 Task: Find directions from Denver to Red Rocks Amphitheatre in Colorado.
Action: Mouse moved to (347, 96)
Screenshot: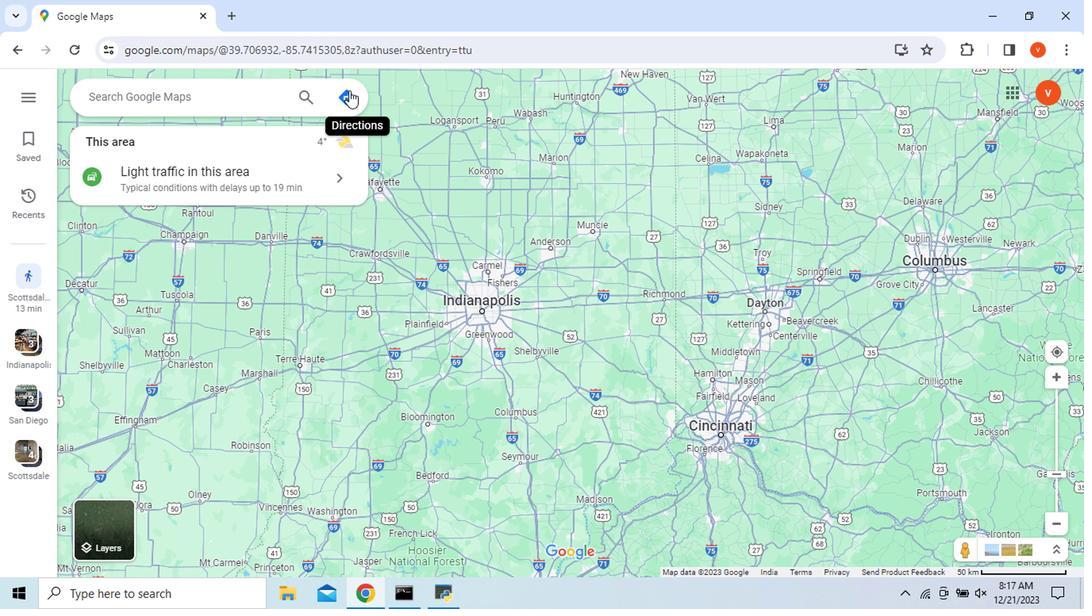 
Action: Mouse pressed left at (347, 96)
Screenshot: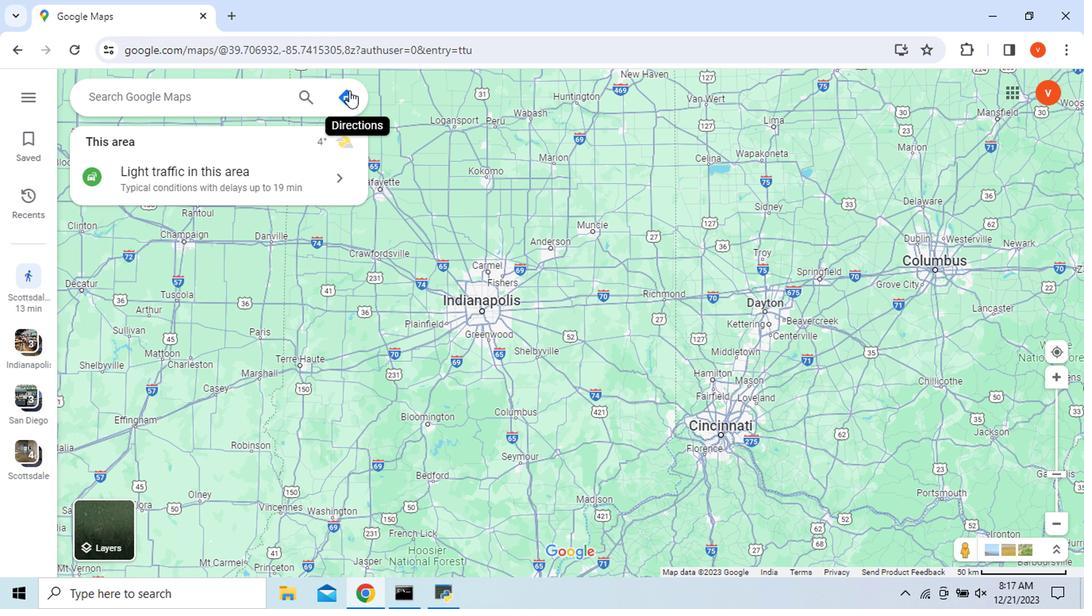 
Action: Mouse moved to (524, 231)
Screenshot: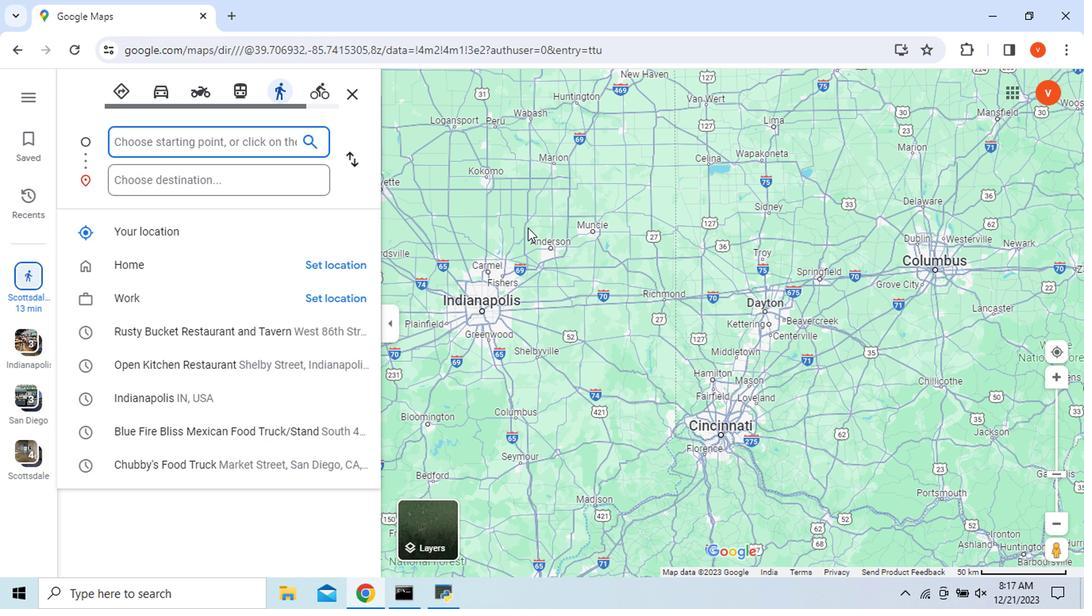 
Action: Key pressed <Key.shift>Denver
Screenshot: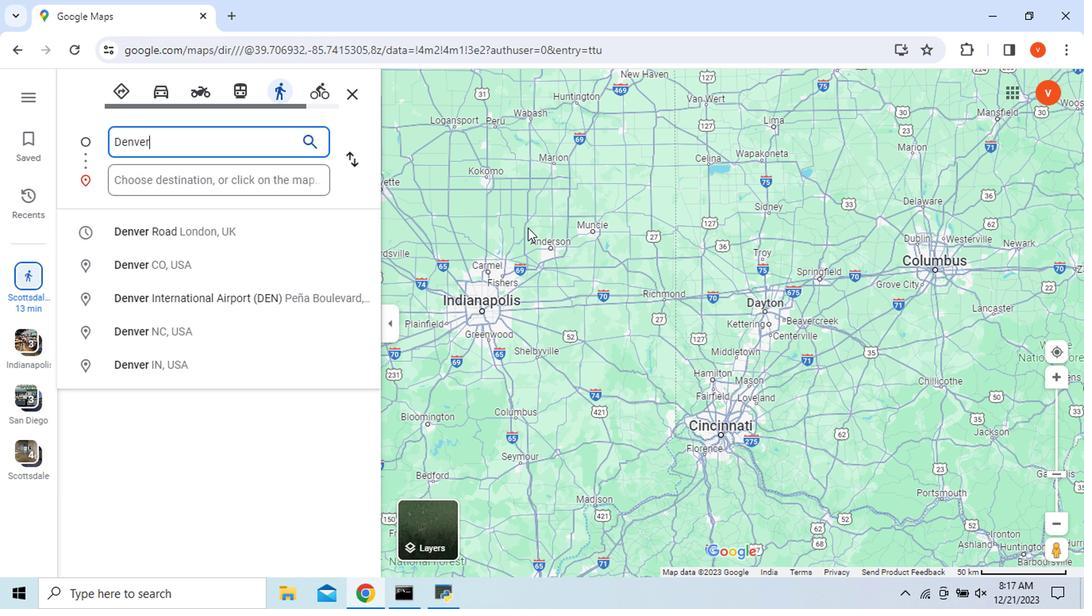 
Action: Mouse moved to (184, 261)
Screenshot: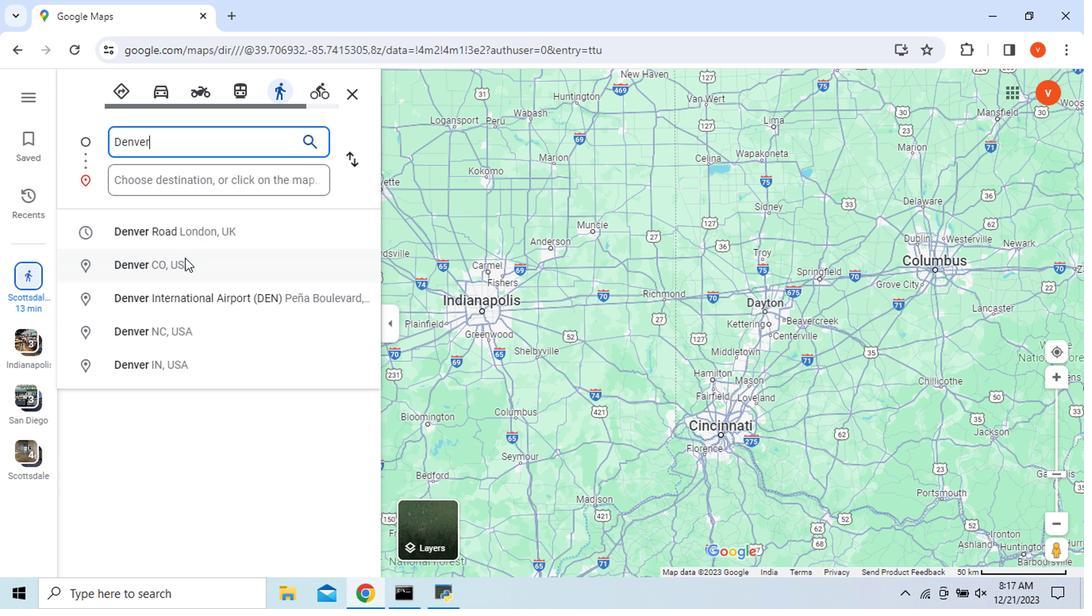 
Action: Mouse pressed left at (184, 261)
Screenshot: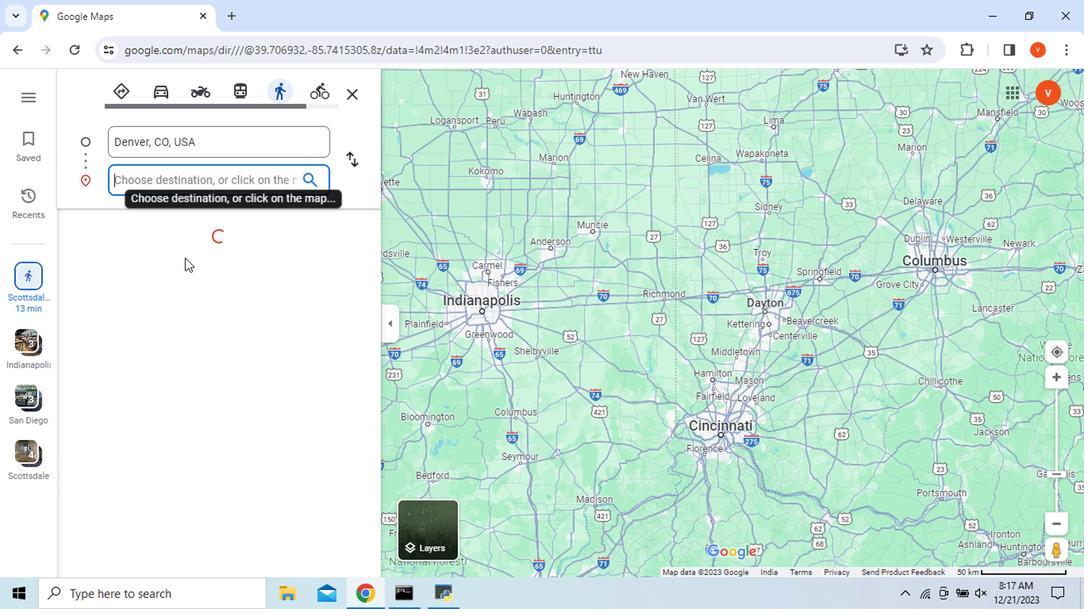 
Action: Mouse moved to (188, 184)
Screenshot: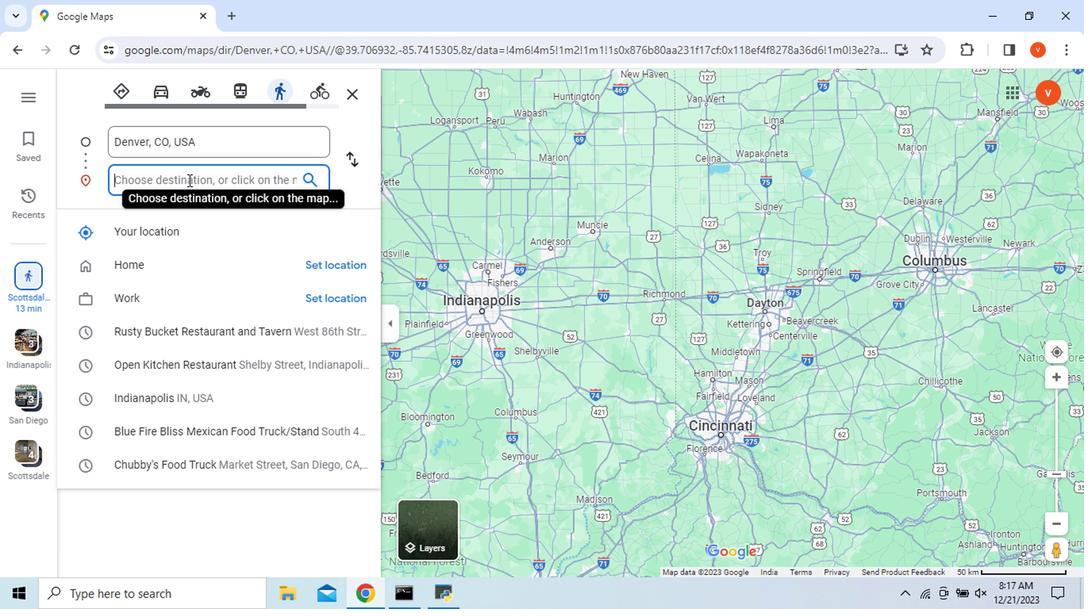 
Action: Mouse pressed left at (188, 184)
Screenshot: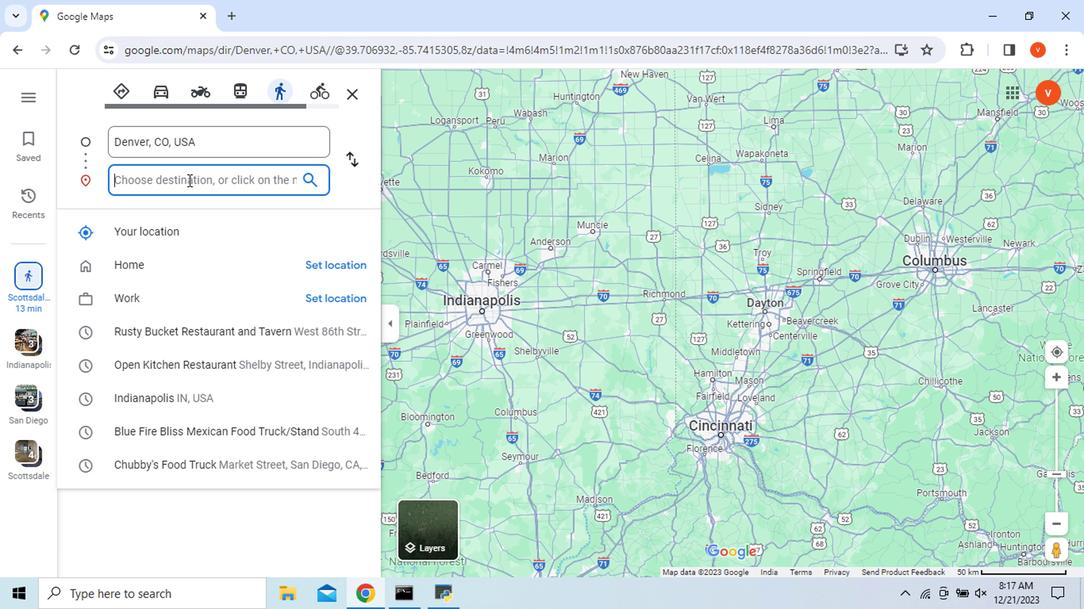 
Action: Key pressed <Key.shift>Red<Key.space><Key.shift>R
Screenshot: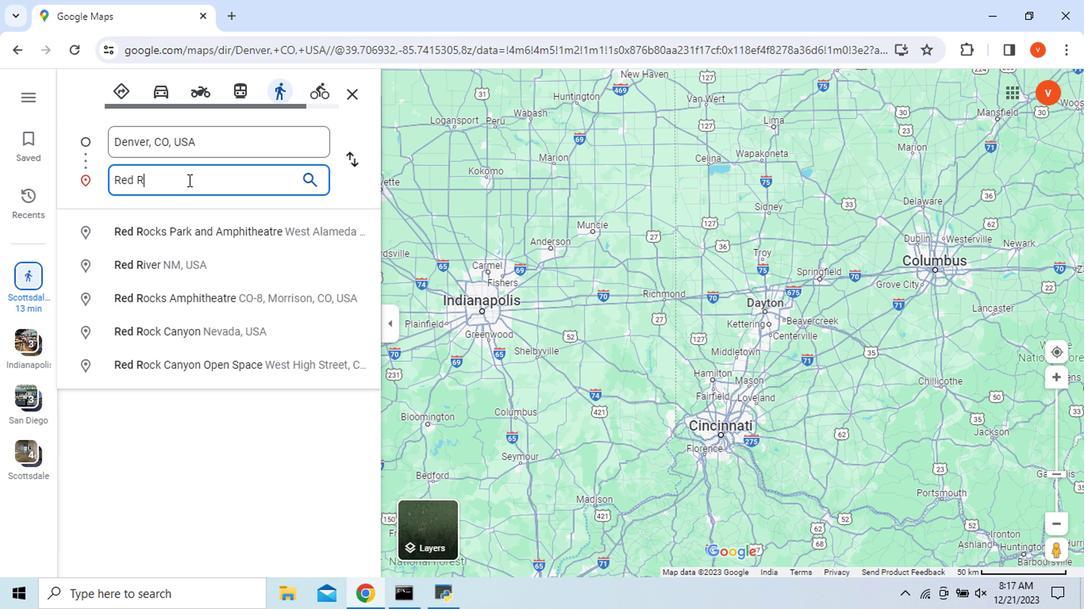 
Action: Mouse moved to (228, 294)
Screenshot: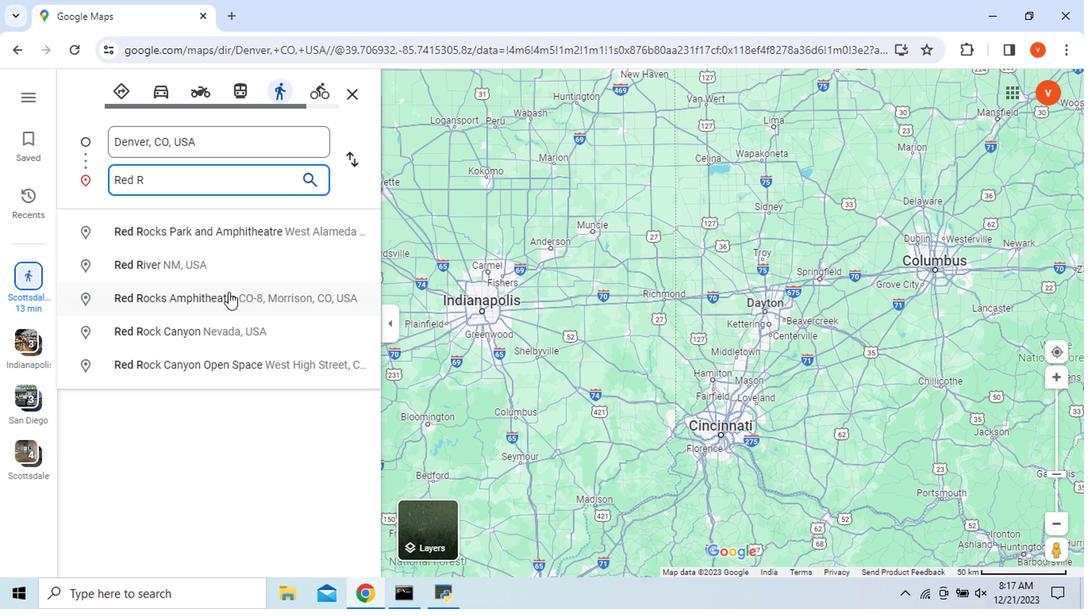 
Action: Mouse pressed left at (228, 294)
Screenshot: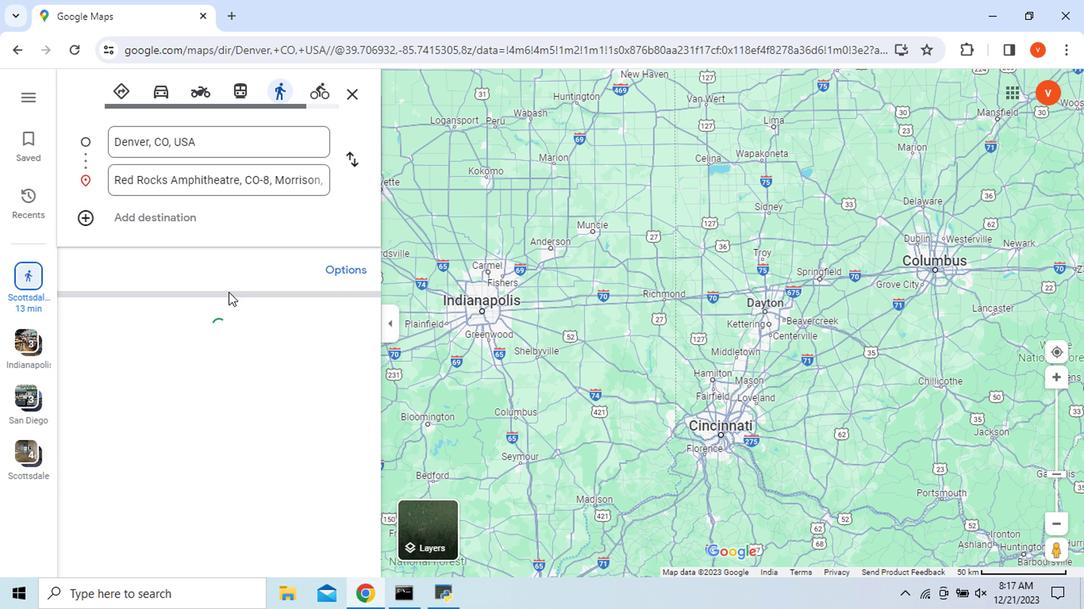 
Action: Mouse moved to (498, 478)
Screenshot: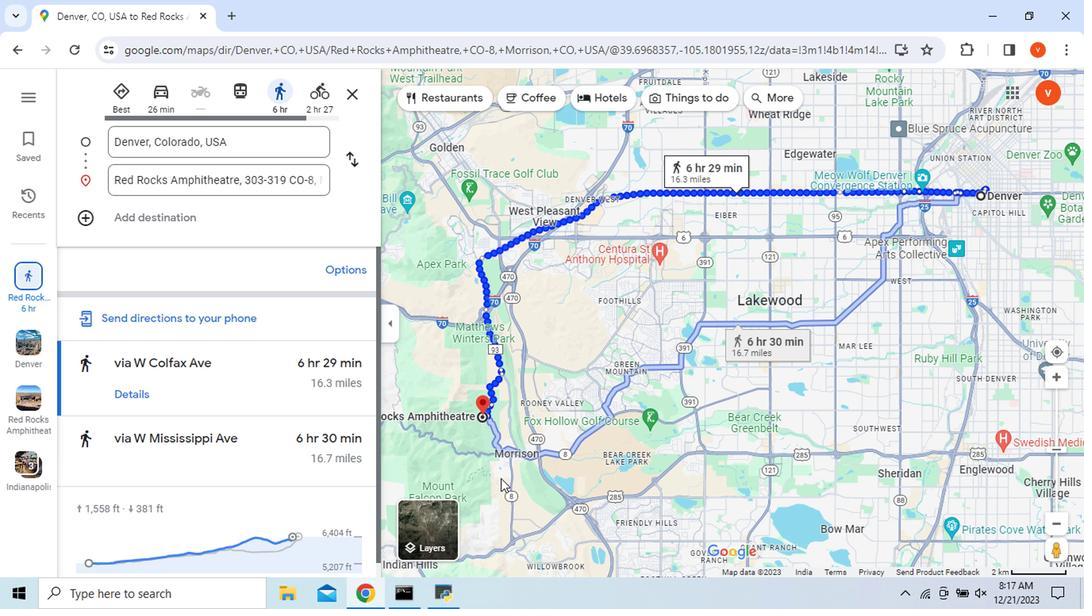 
Action: Mouse scrolled (498, 478) with delta (0, 0)
Screenshot: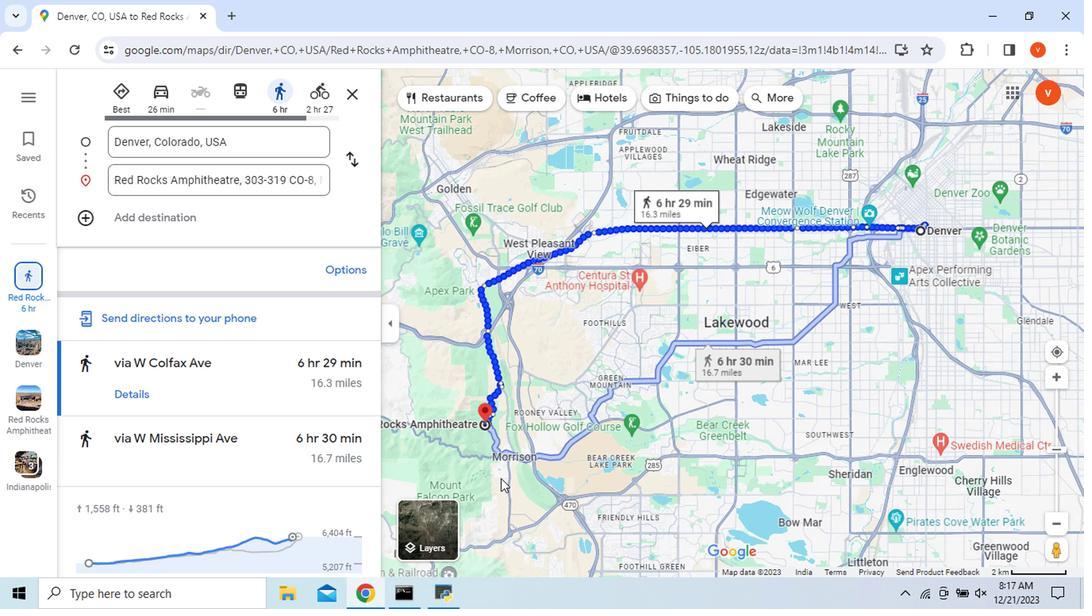 
Action: Mouse moved to (122, 94)
Screenshot: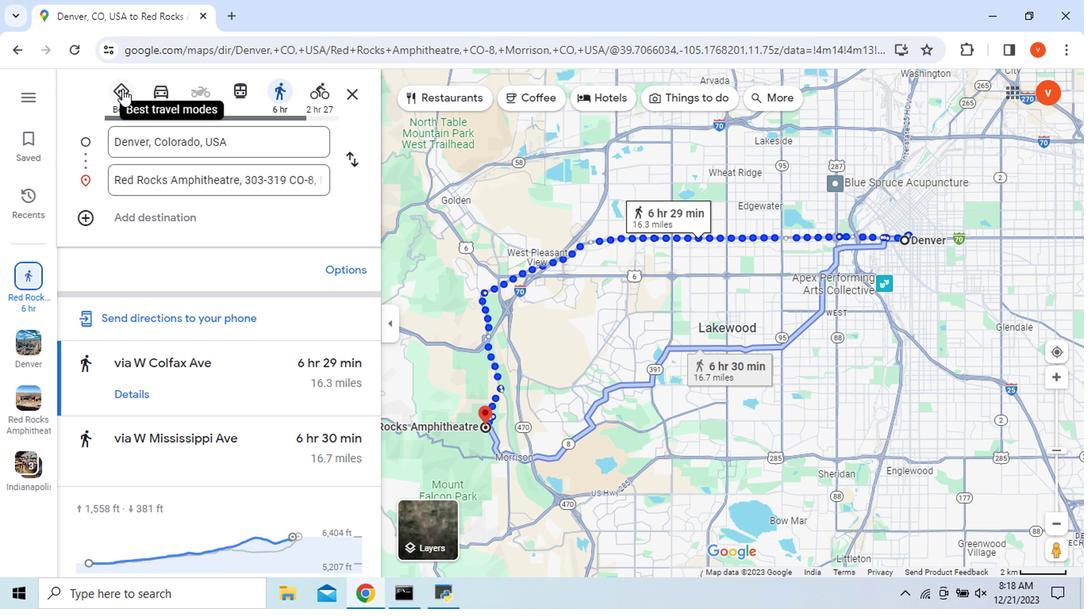
Action: Mouse pressed left at (122, 94)
Screenshot: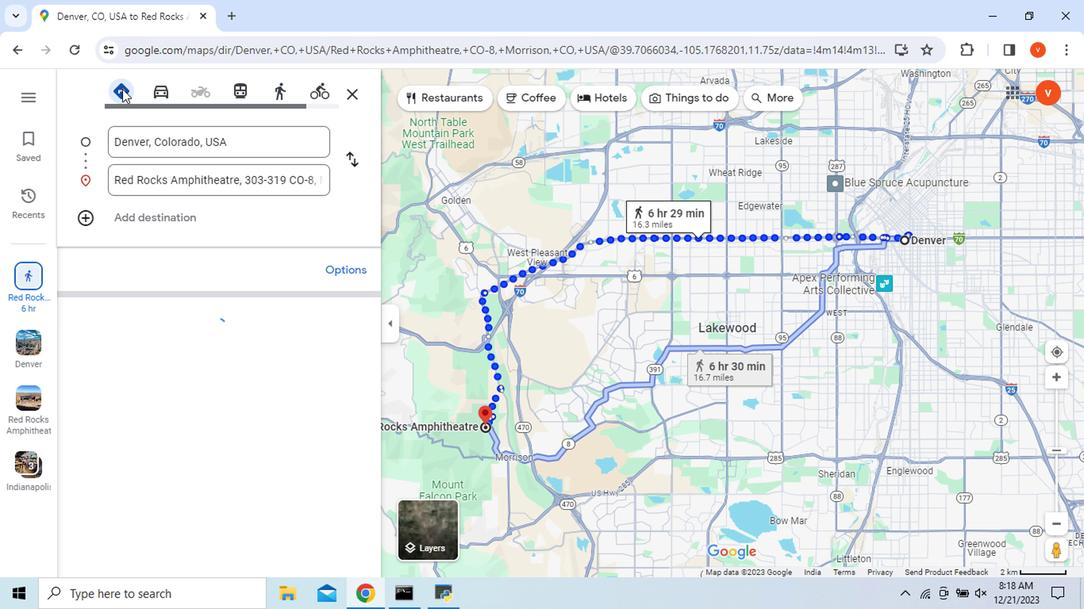 
Action: Mouse moved to (140, 464)
Screenshot: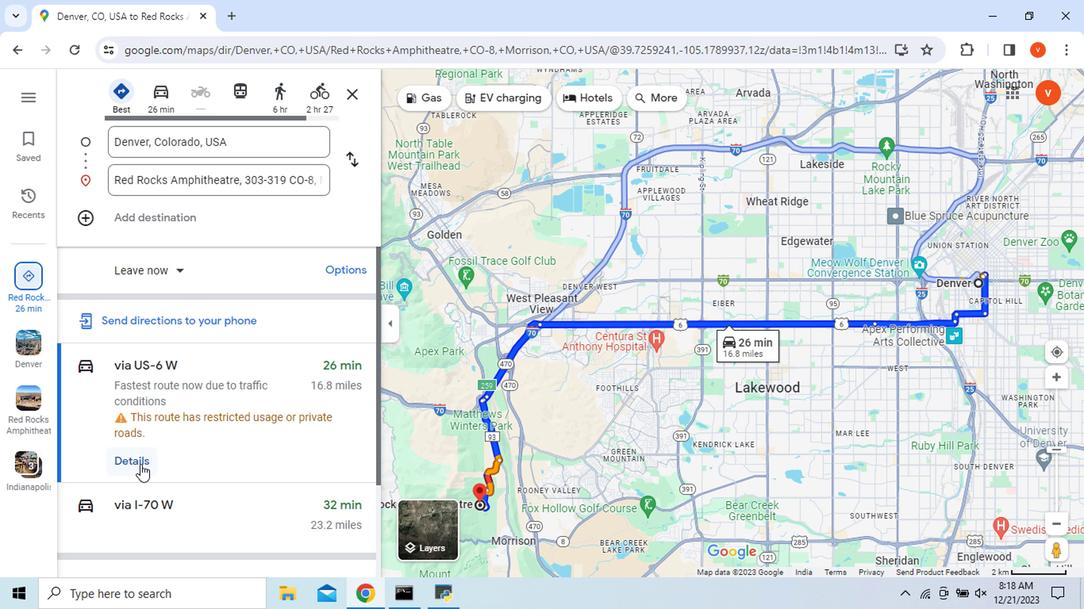 
Action: Mouse pressed left at (140, 464)
Screenshot: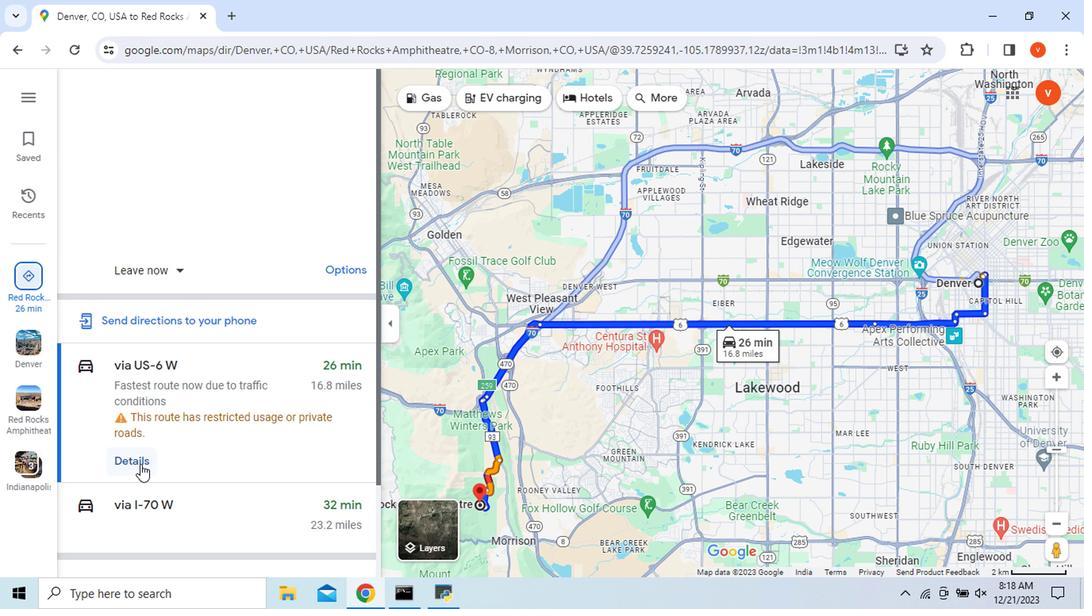 
Action: Mouse moved to (88, 306)
Screenshot: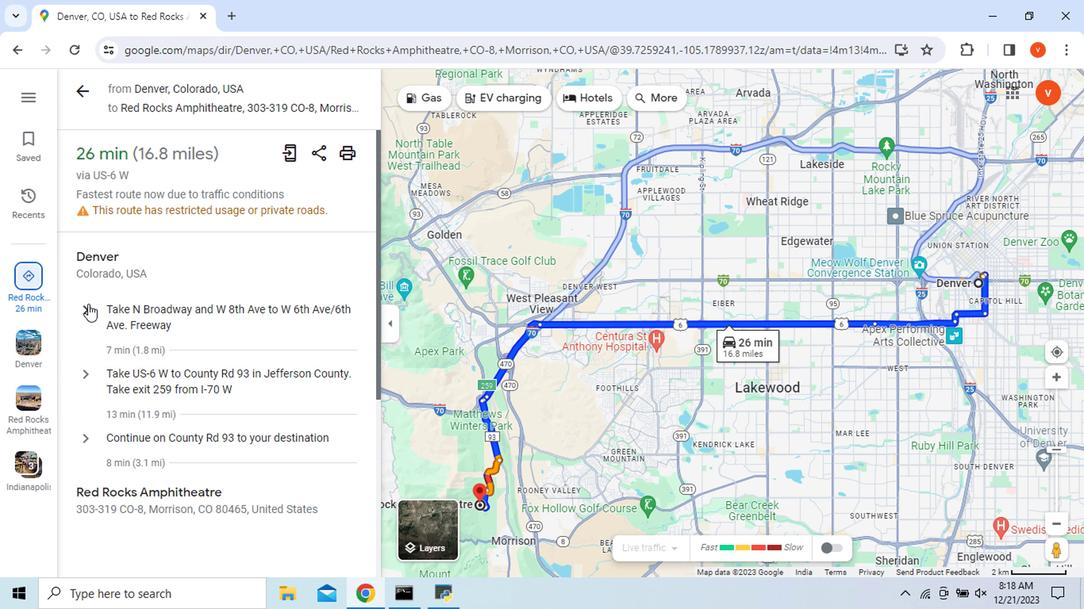 
Action: Mouse pressed left at (88, 306)
Screenshot: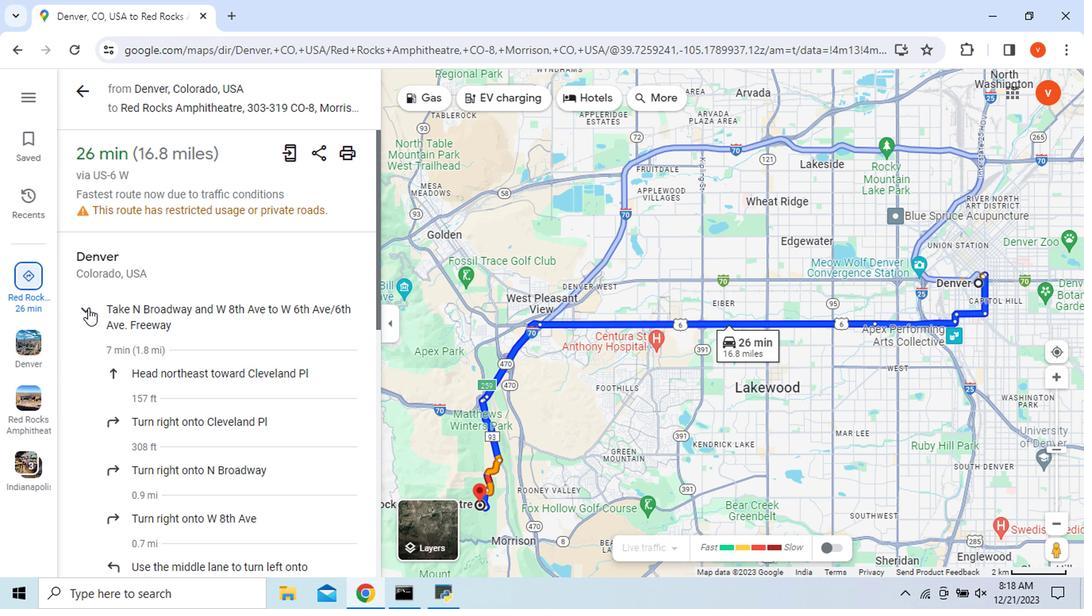 
Action: Mouse moved to (85, 388)
Screenshot: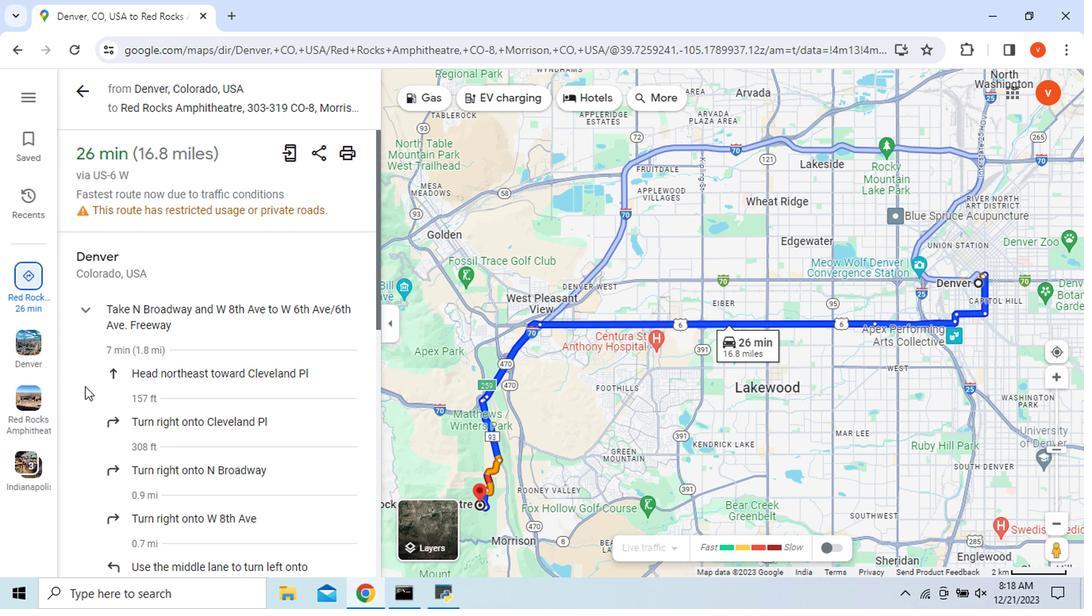 
Action: Mouse scrolled (85, 387) with delta (0, 0)
Screenshot: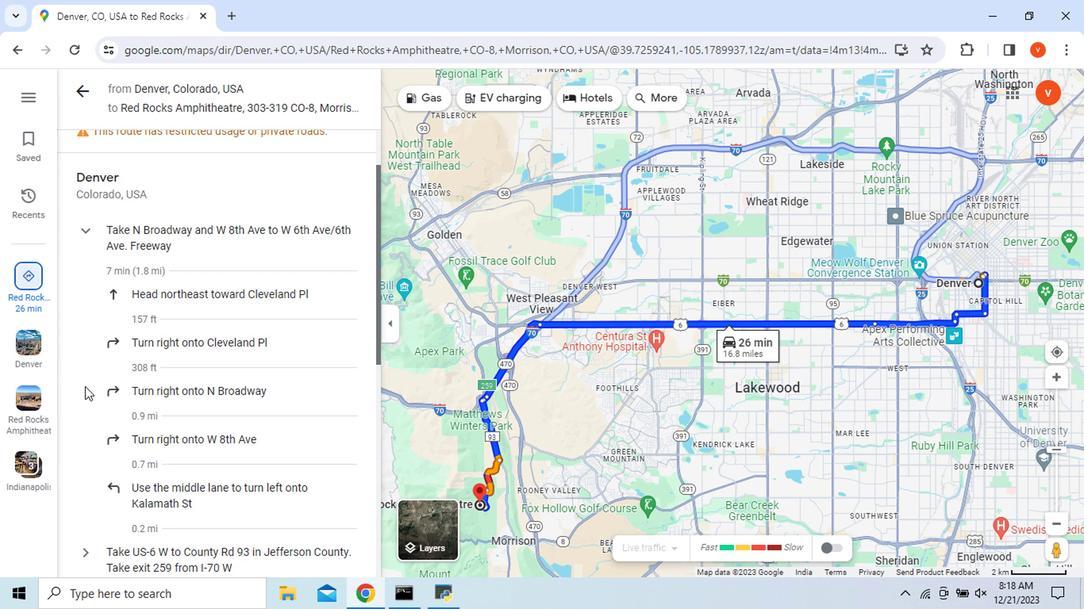 
Action: Mouse scrolled (85, 387) with delta (0, 0)
Screenshot: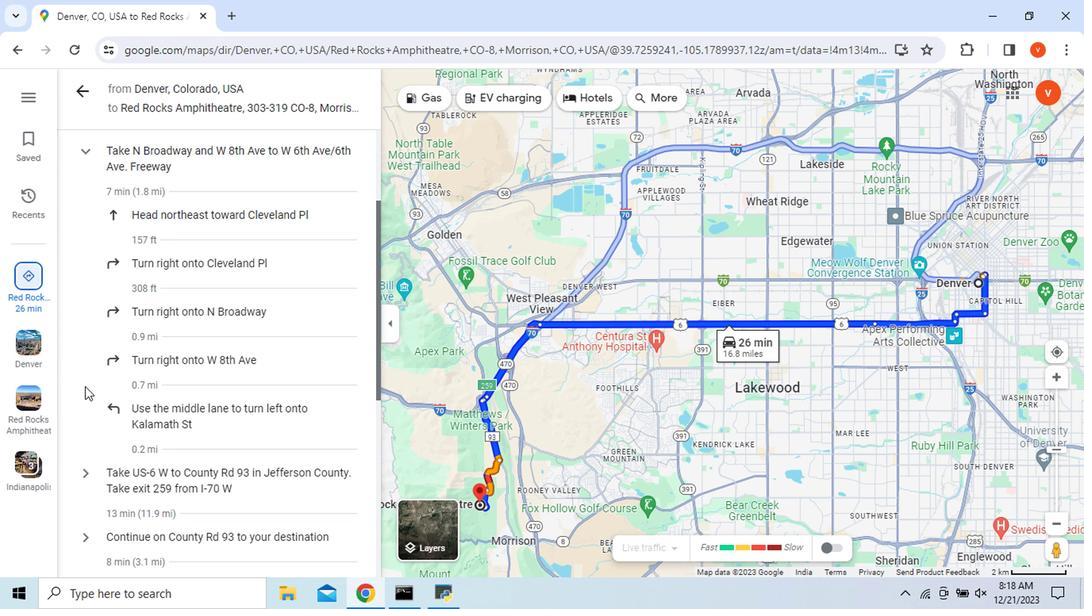 
Action: Mouse scrolled (85, 387) with delta (0, 0)
Screenshot: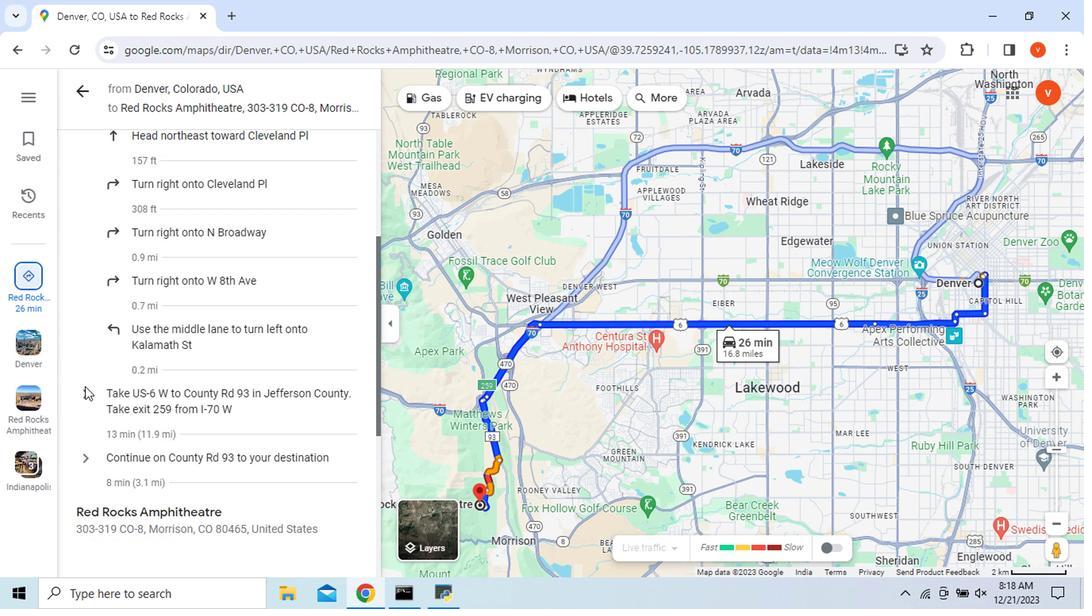 
Action: Mouse moved to (85, 391)
Screenshot: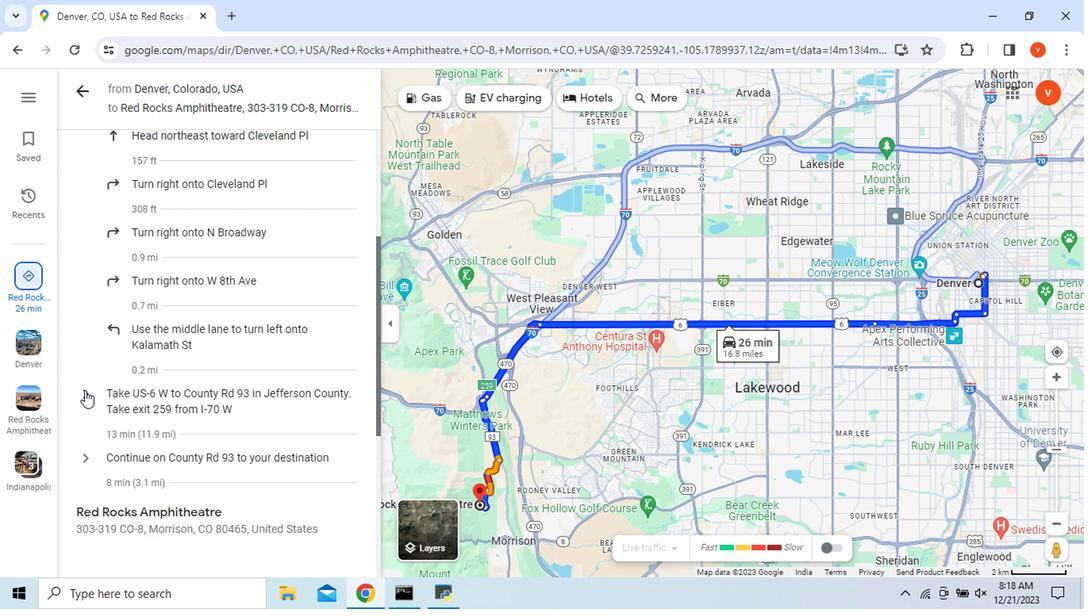 
Action: Mouse pressed left at (85, 391)
Screenshot: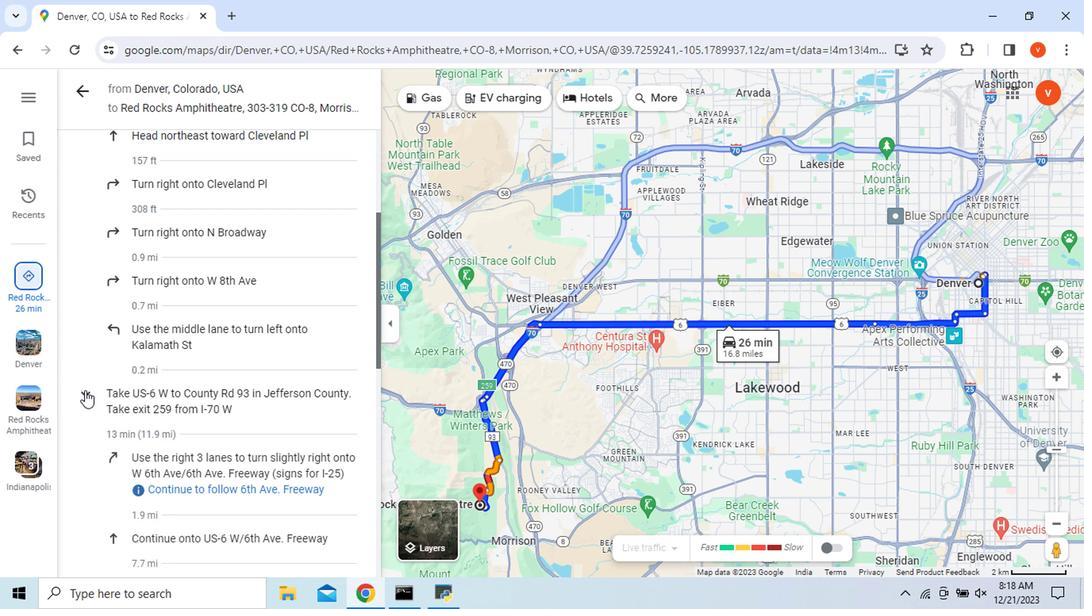 
Action: Mouse scrolled (85, 391) with delta (0, 0)
Screenshot: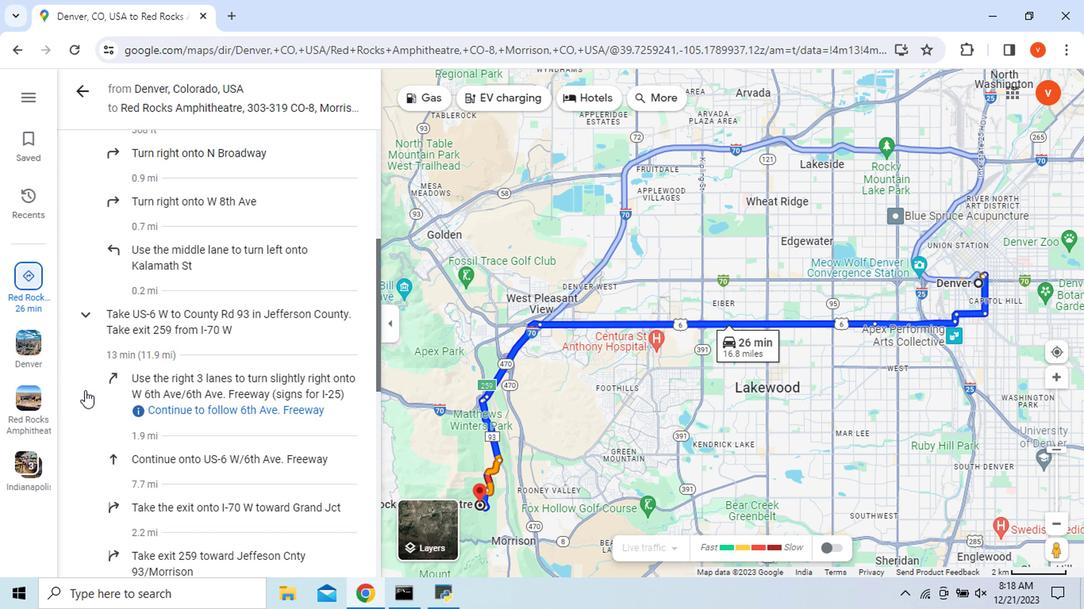 
Action: Mouse scrolled (85, 391) with delta (0, 0)
Screenshot: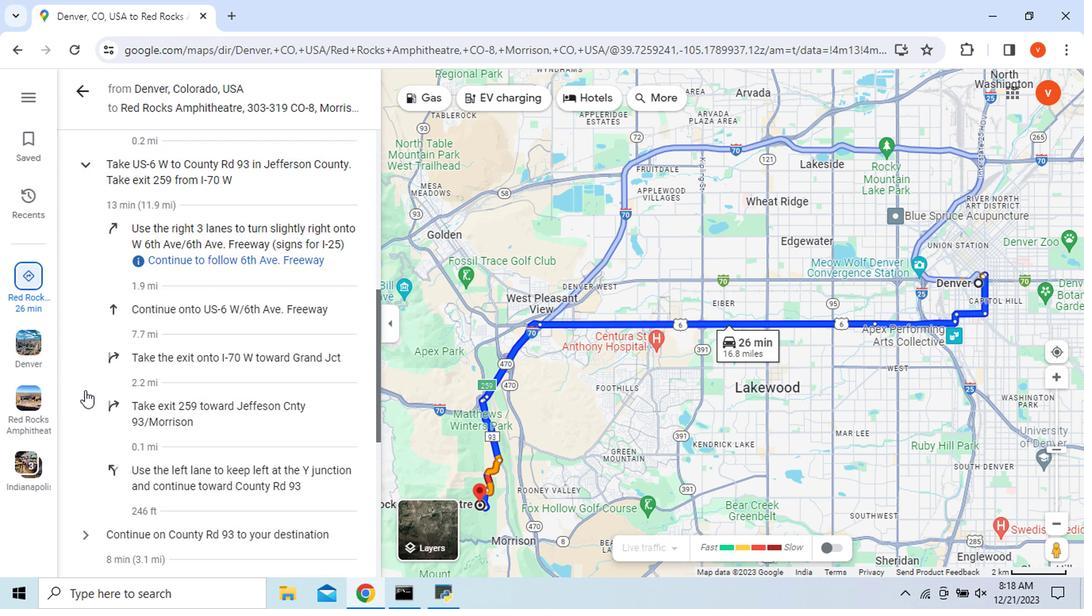 
Action: Mouse scrolled (85, 391) with delta (0, 0)
Screenshot: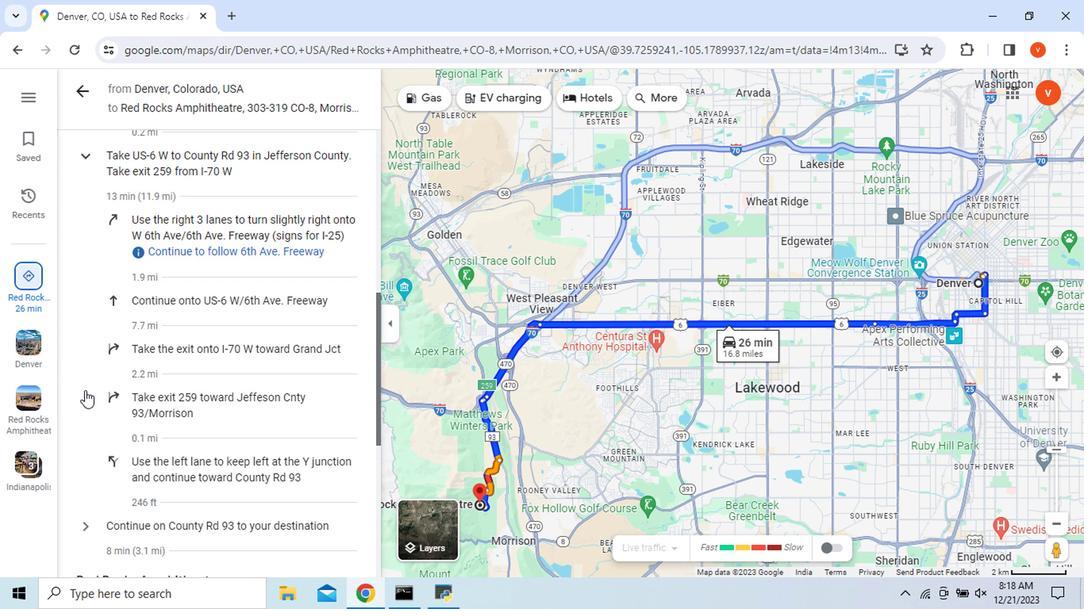 
Action: Mouse scrolled (85, 391) with delta (0, 0)
Screenshot: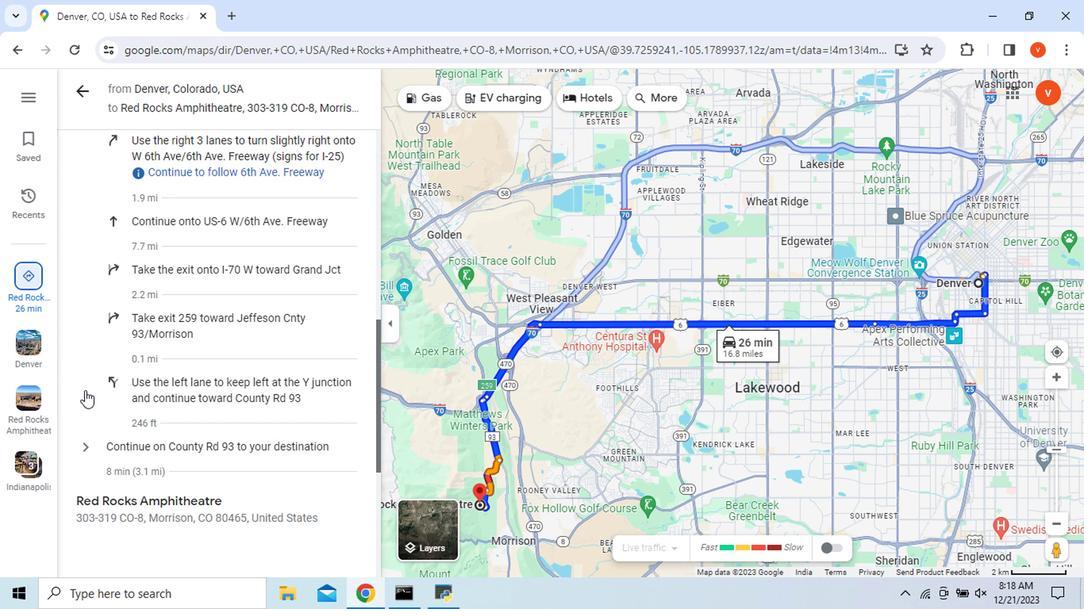 
Action: Mouse scrolled (85, 391) with delta (0, 0)
Screenshot: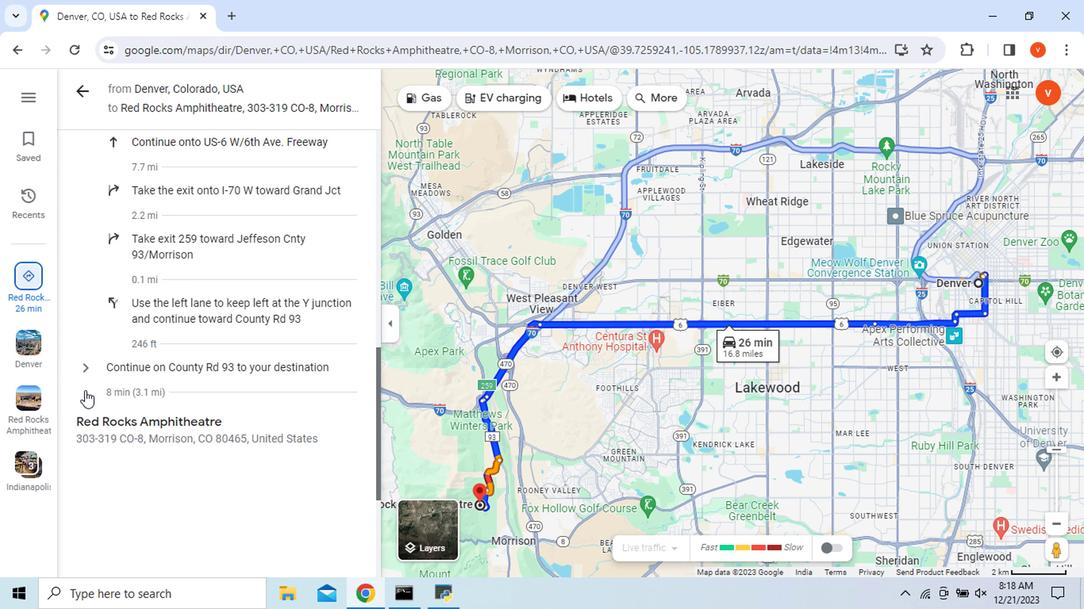 
Action: Mouse moved to (87, 376)
Screenshot: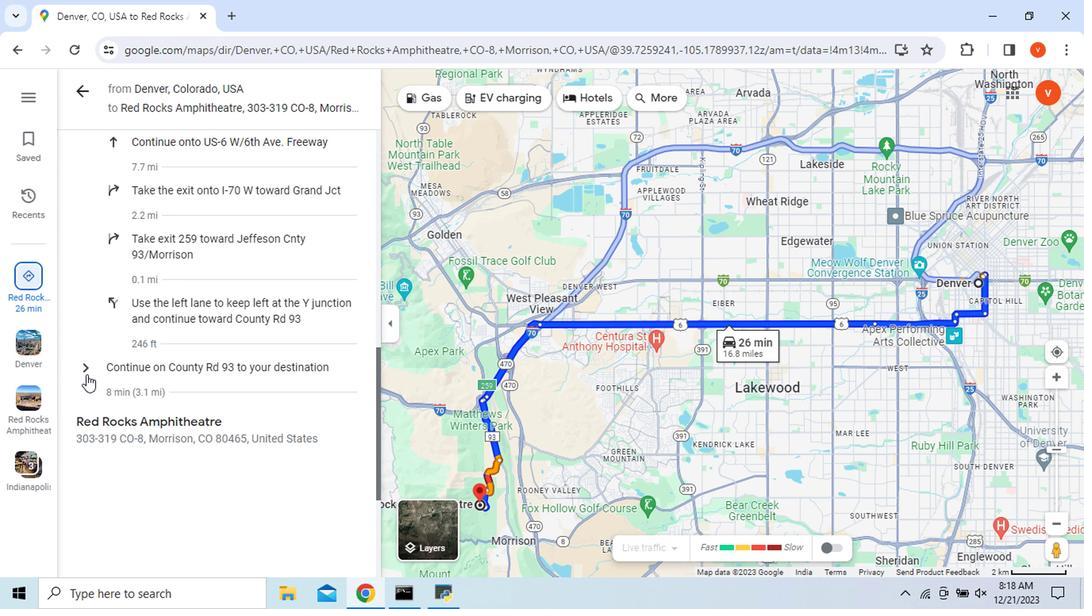 
Action: Mouse pressed left at (87, 376)
Screenshot: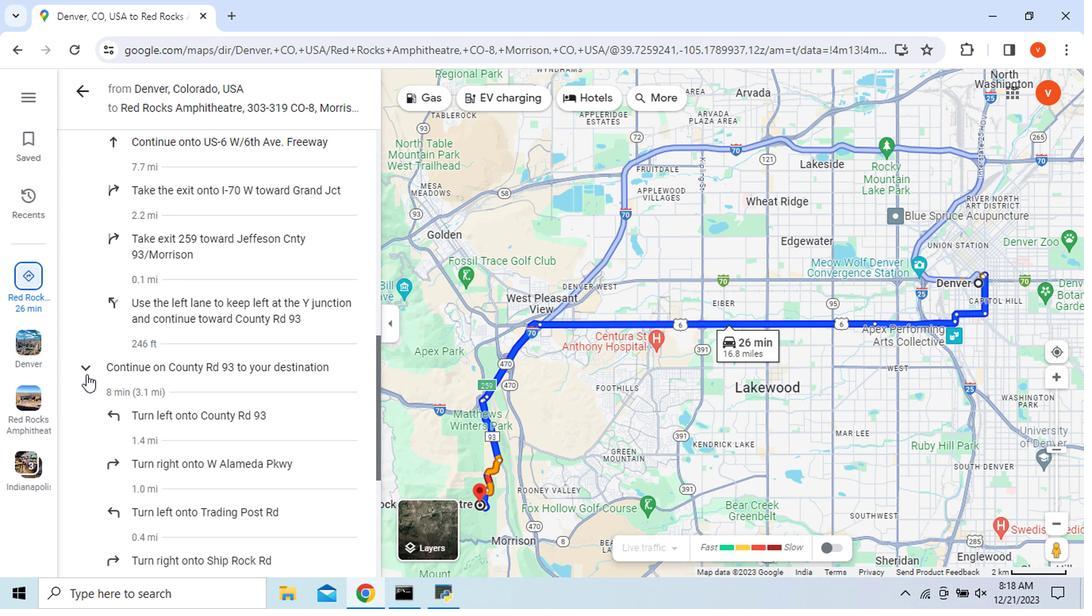 
Action: Mouse moved to (85, 381)
Screenshot: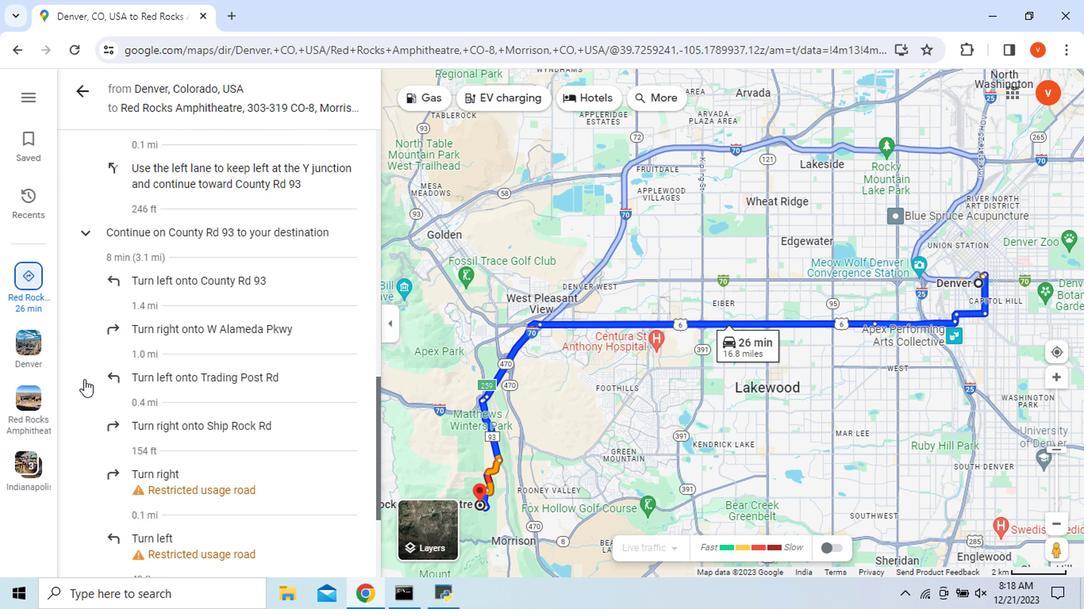 
Action: Mouse scrolled (85, 380) with delta (0, -1)
Screenshot: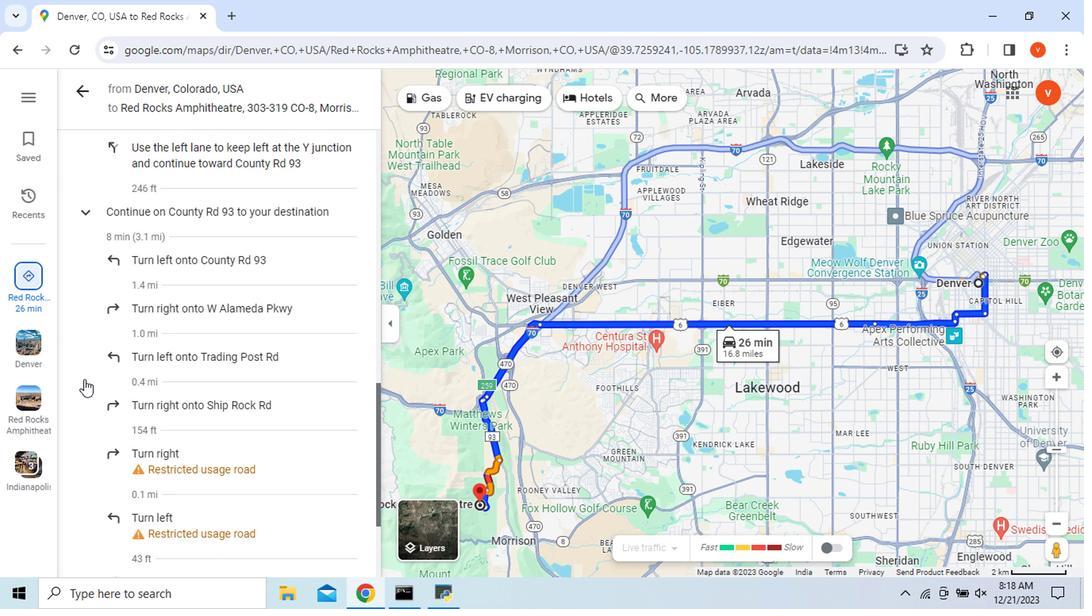 
Action: Mouse scrolled (85, 380) with delta (0, -1)
Screenshot: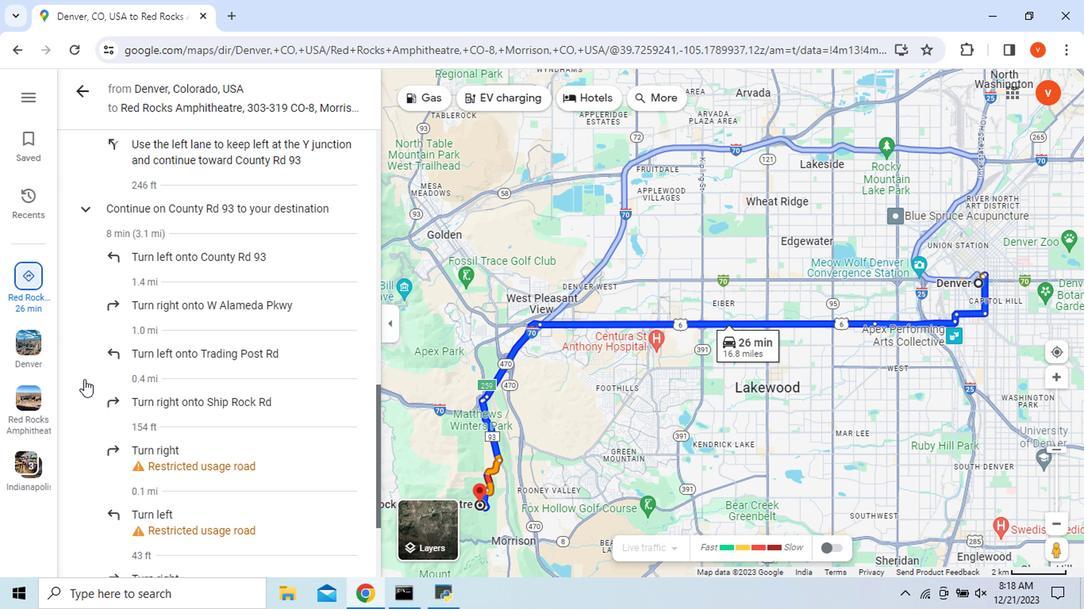 
Action: Mouse scrolled (85, 380) with delta (0, -1)
Screenshot: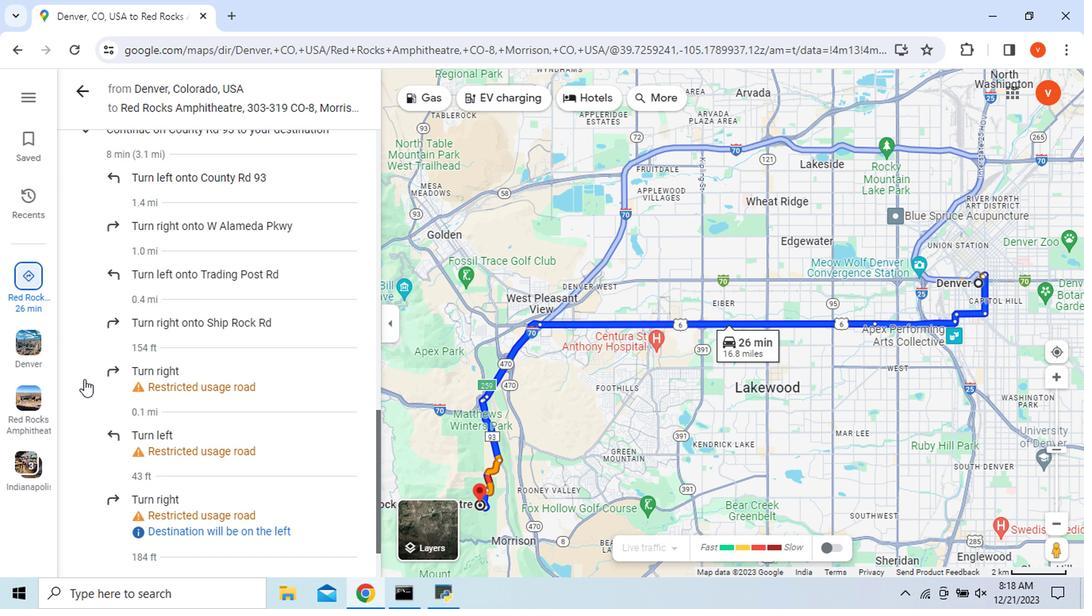 
Action: Mouse scrolled (85, 380) with delta (0, -1)
Screenshot: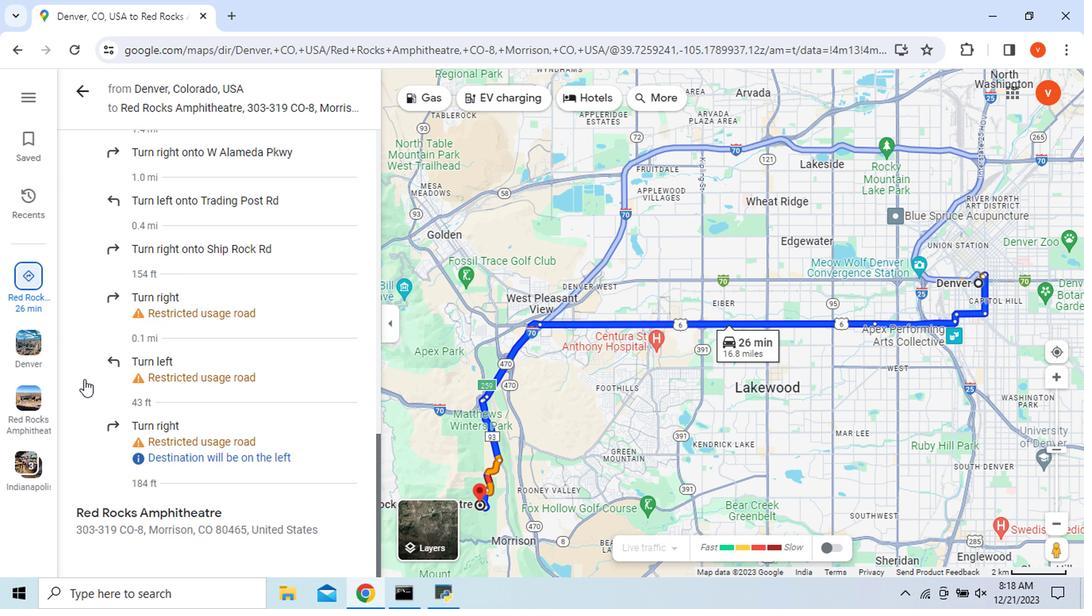 
Action: Mouse scrolled (85, 380) with delta (0, -1)
Screenshot: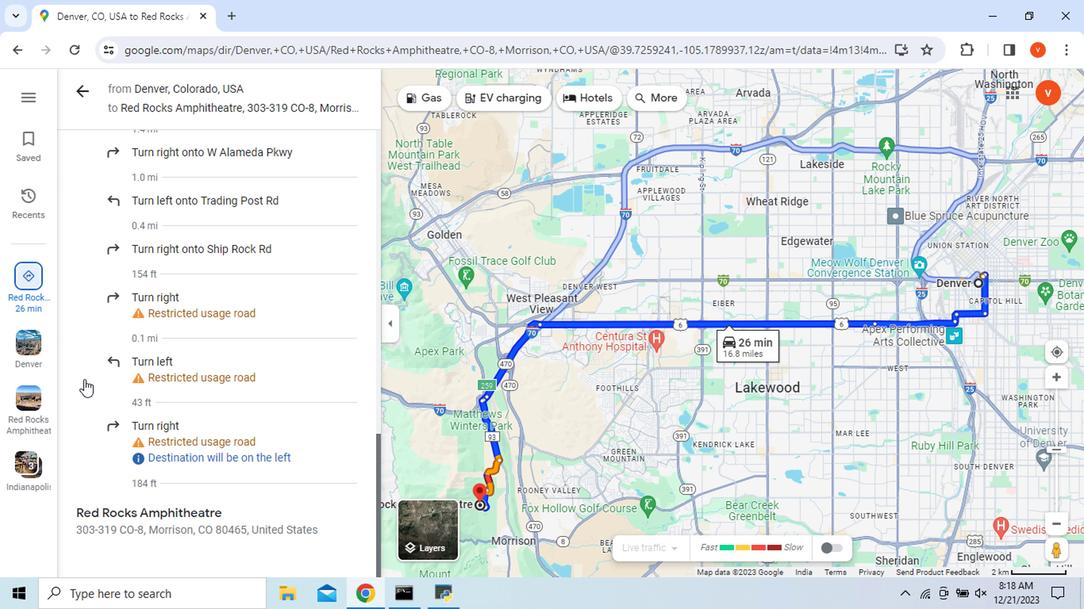 
Action: Mouse moved to (81, 98)
Screenshot: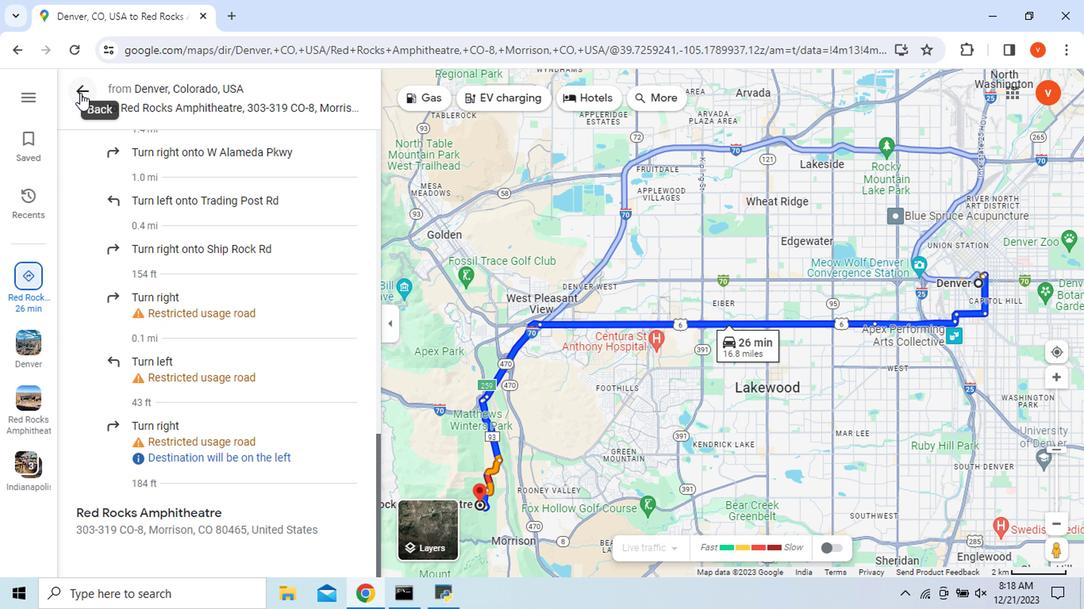 
Action: Mouse pressed left at (81, 98)
Screenshot: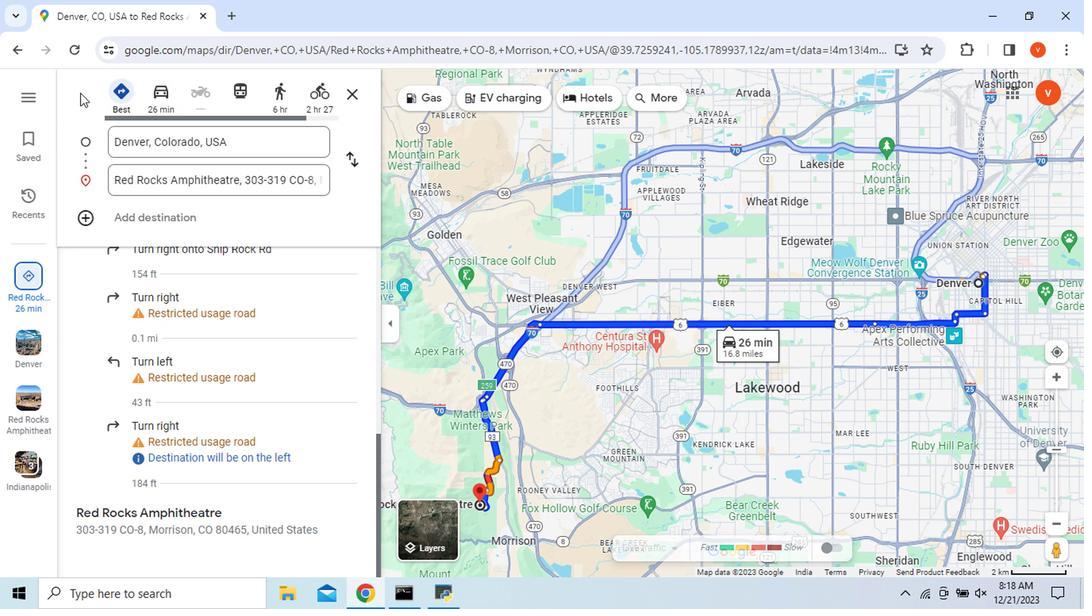 
Action: Mouse moved to (256, 458)
Screenshot: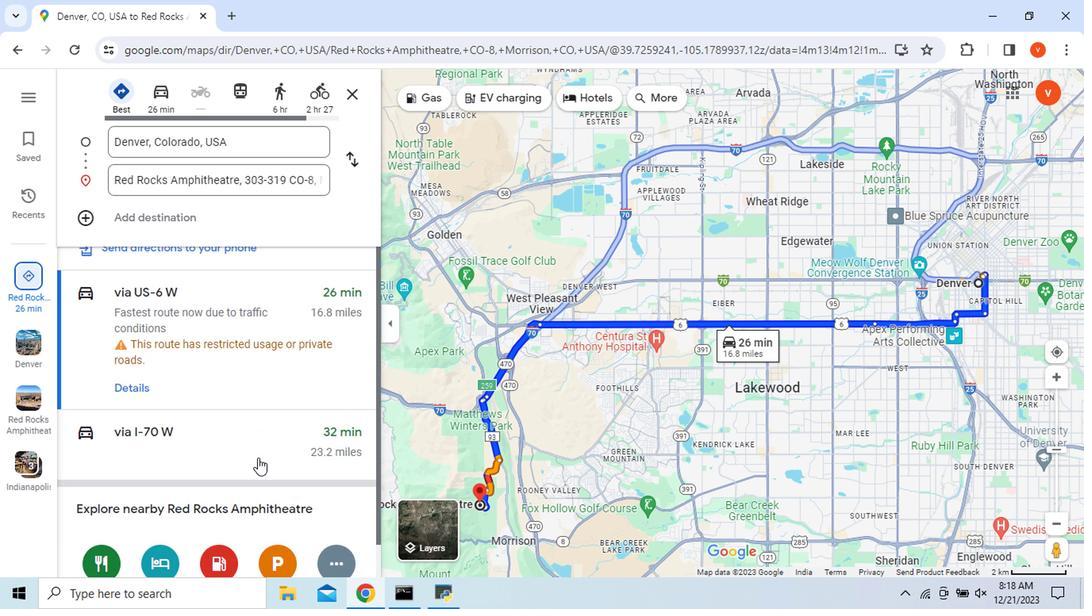 
Action: Mouse scrolled (256, 458) with delta (0, 0)
Screenshot: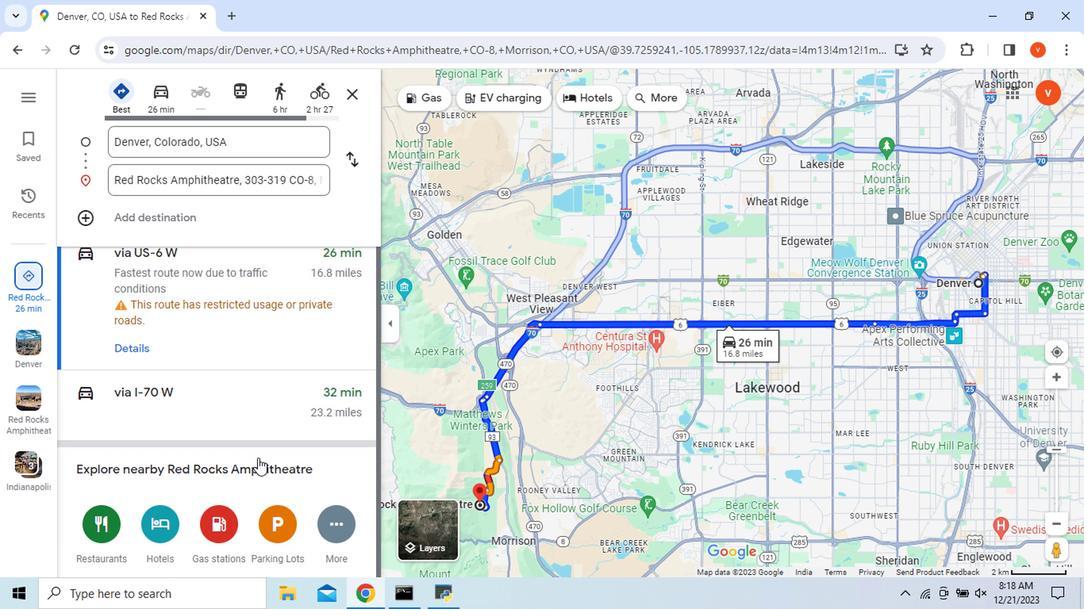 
Action: Mouse scrolled (256, 458) with delta (0, 0)
Screenshot: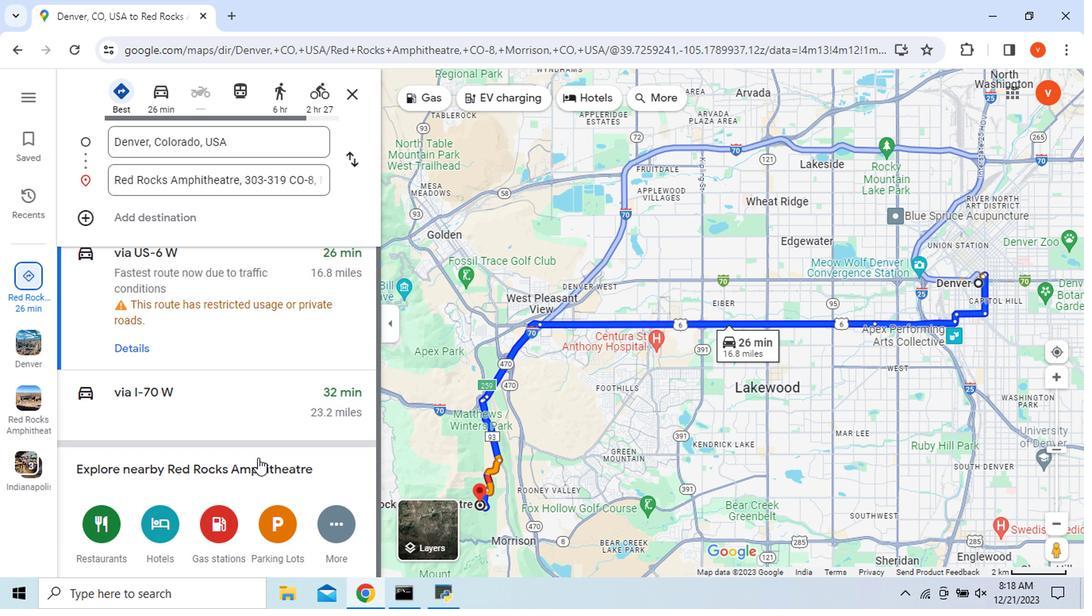 
Action: Mouse moved to (233, 403)
Screenshot: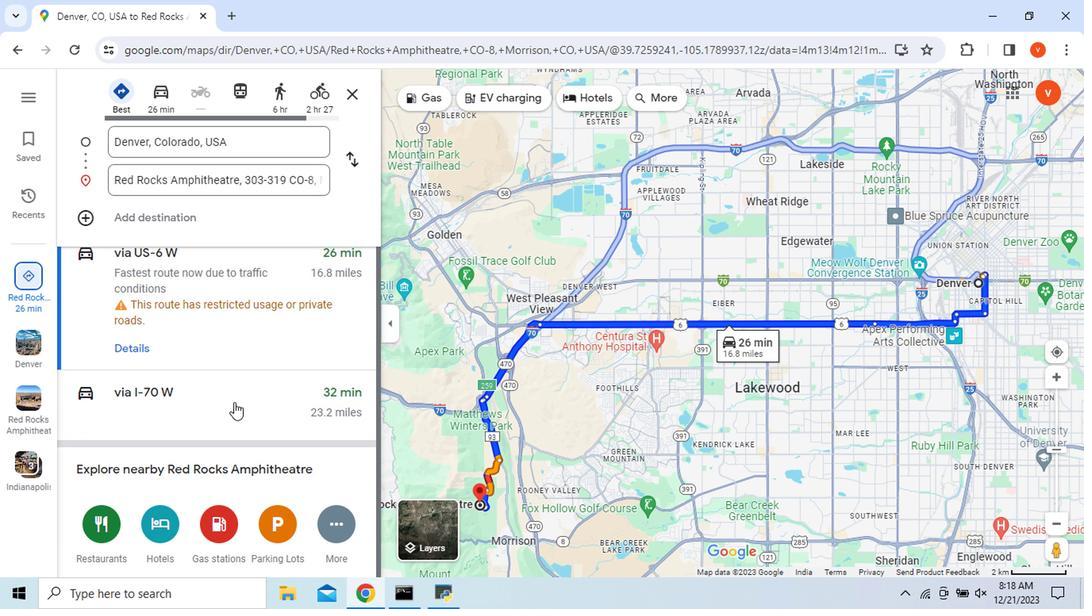 
Action: Mouse pressed left at (233, 403)
Screenshot: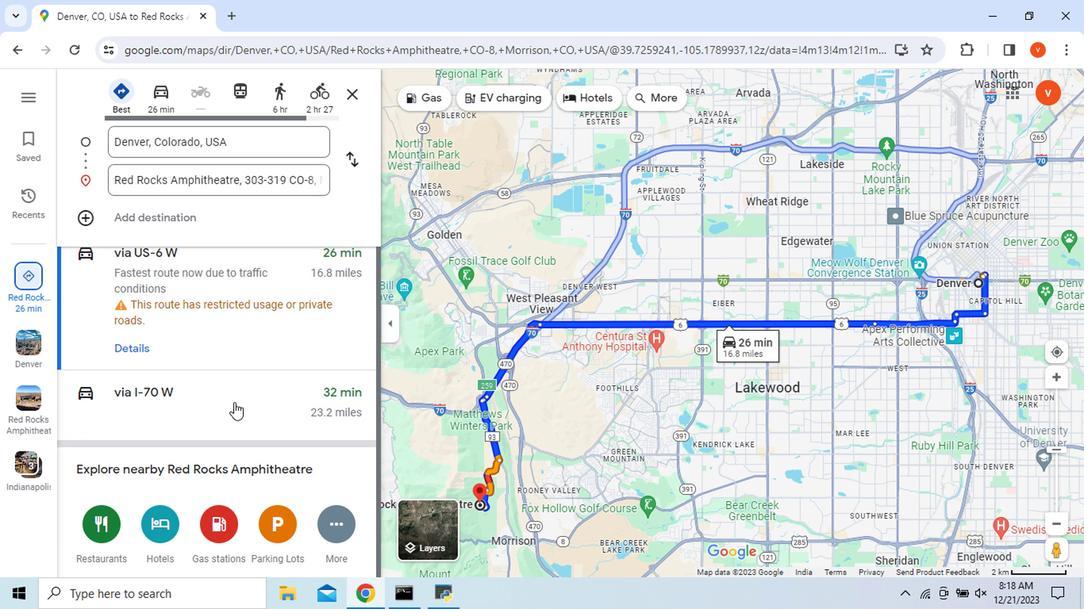 
Action: Mouse moved to (136, 414)
Screenshot: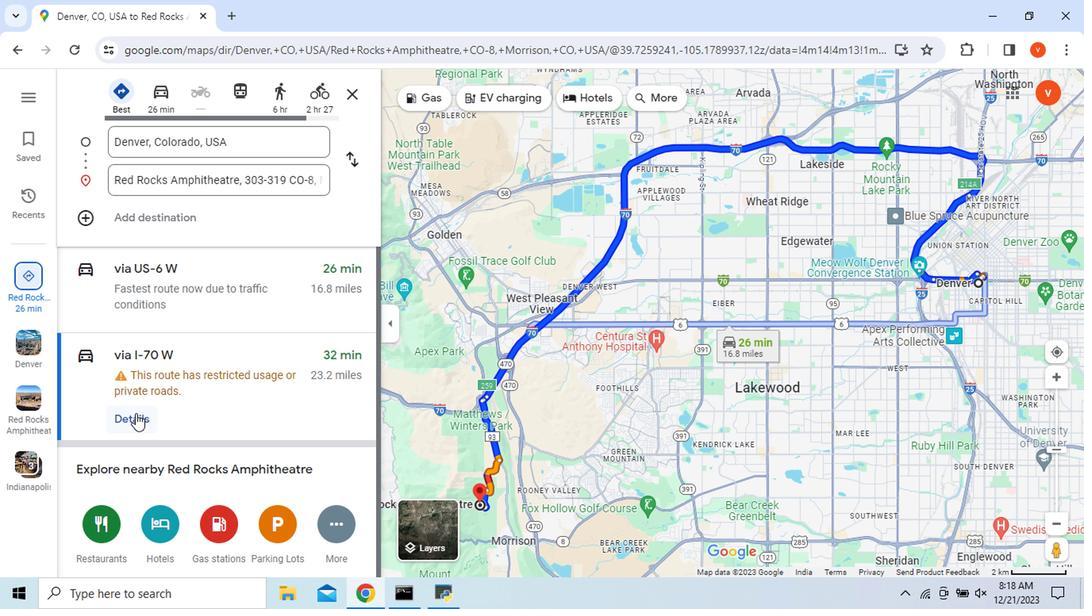
Action: Mouse pressed left at (136, 414)
Screenshot: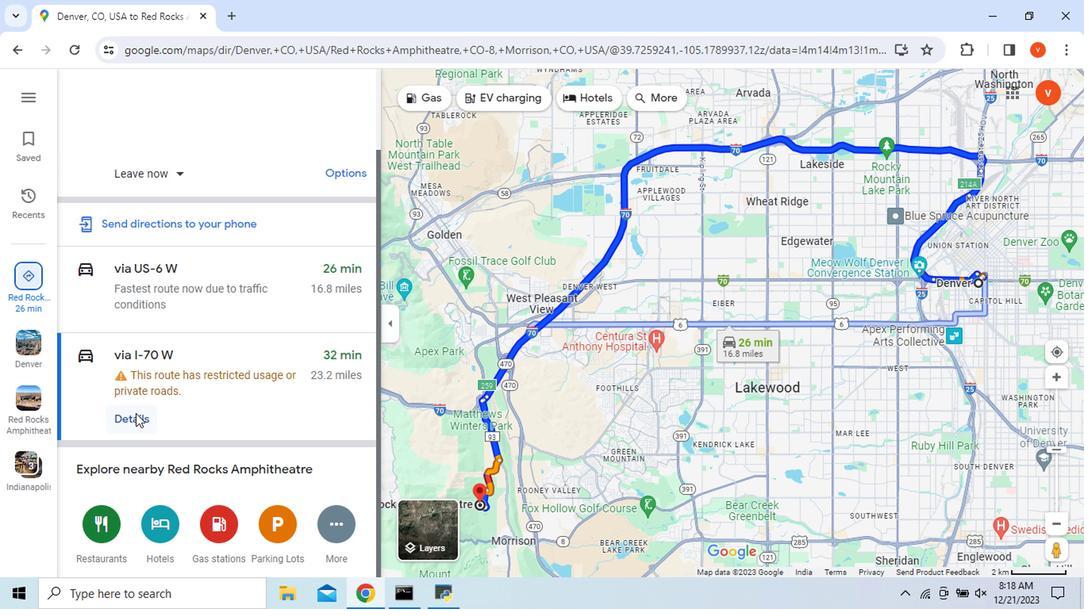 
Action: Mouse moved to (88, 295)
Screenshot: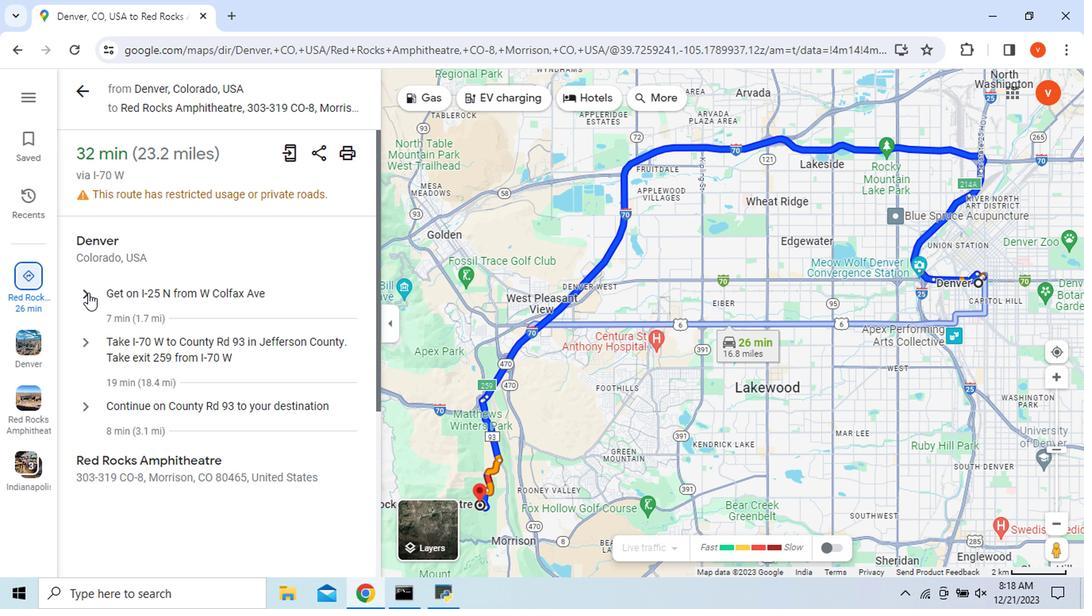 
Action: Mouse pressed left at (88, 295)
Screenshot: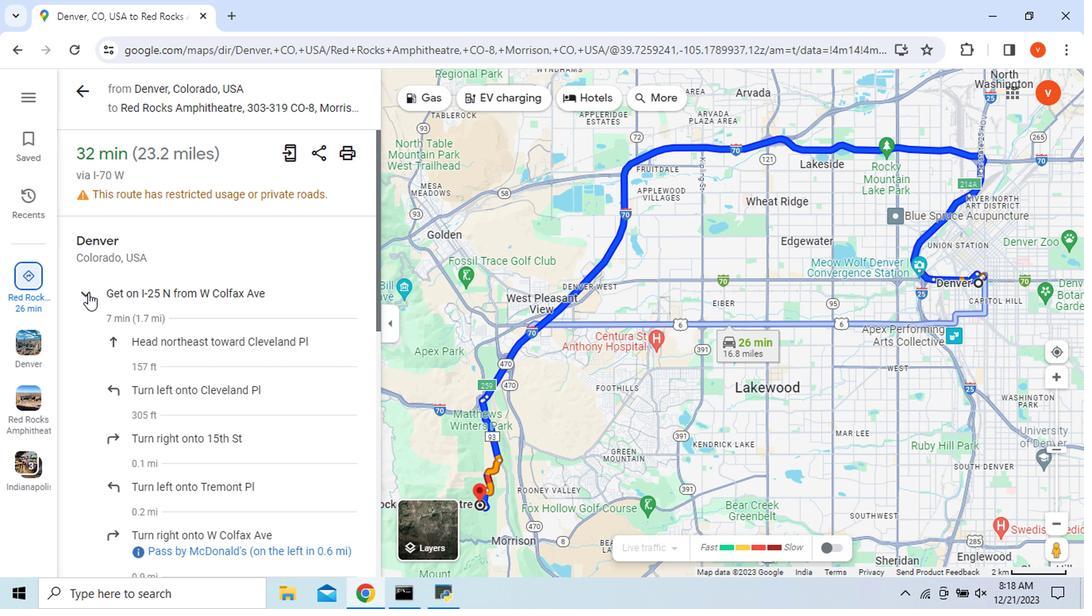
Action: Mouse moved to (88, 344)
Screenshot: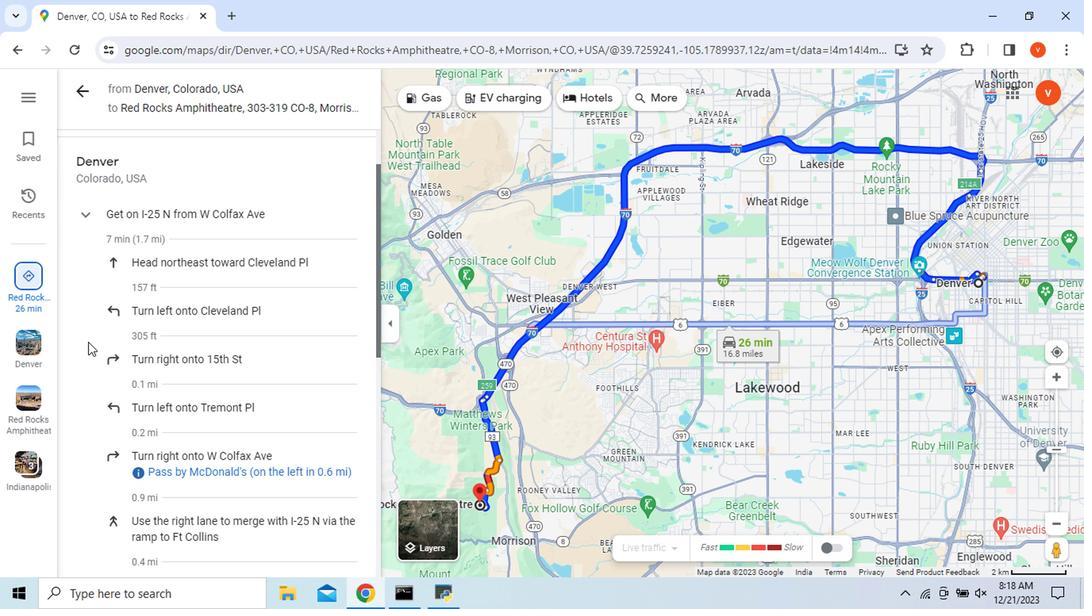 
Action: Mouse scrolled (88, 343) with delta (0, -1)
Screenshot: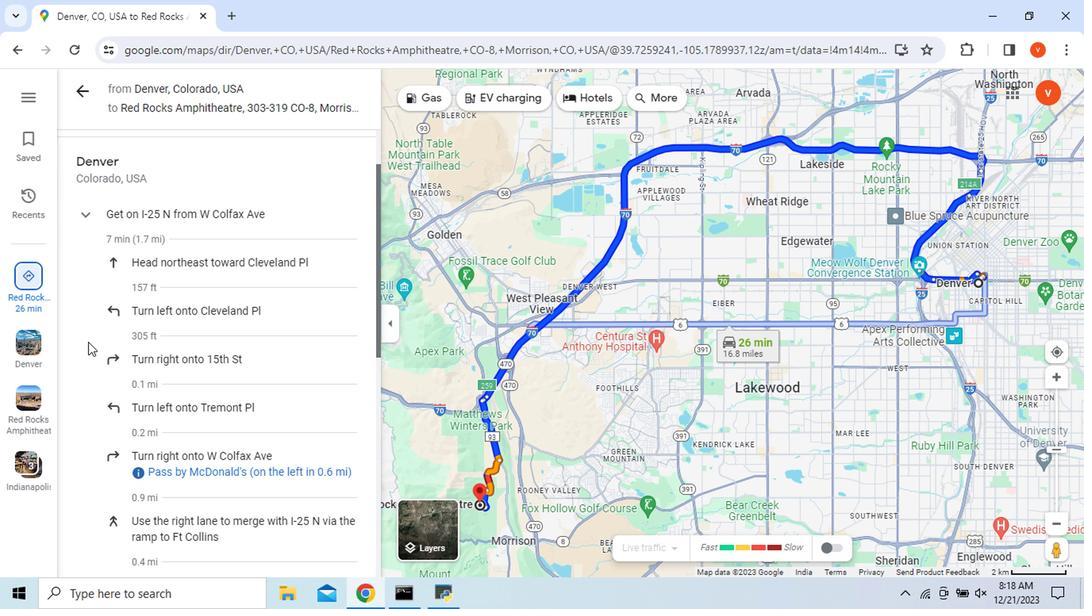 
Action: Mouse scrolled (88, 343) with delta (0, -1)
Screenshot: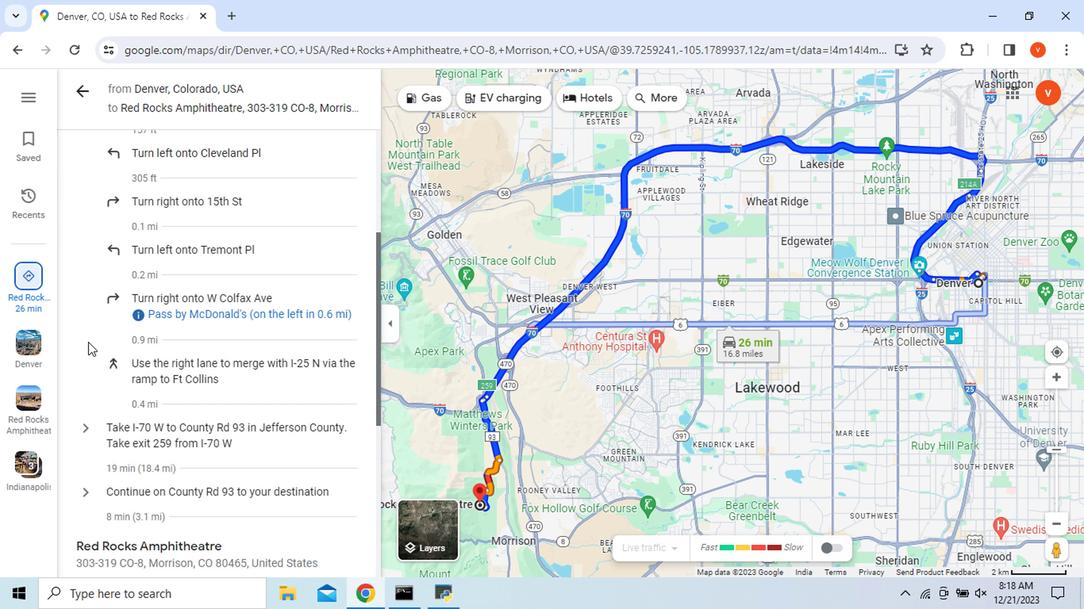 
Action: Mouse scrolled (88, 343) with delta (0, -1)
Screenshot: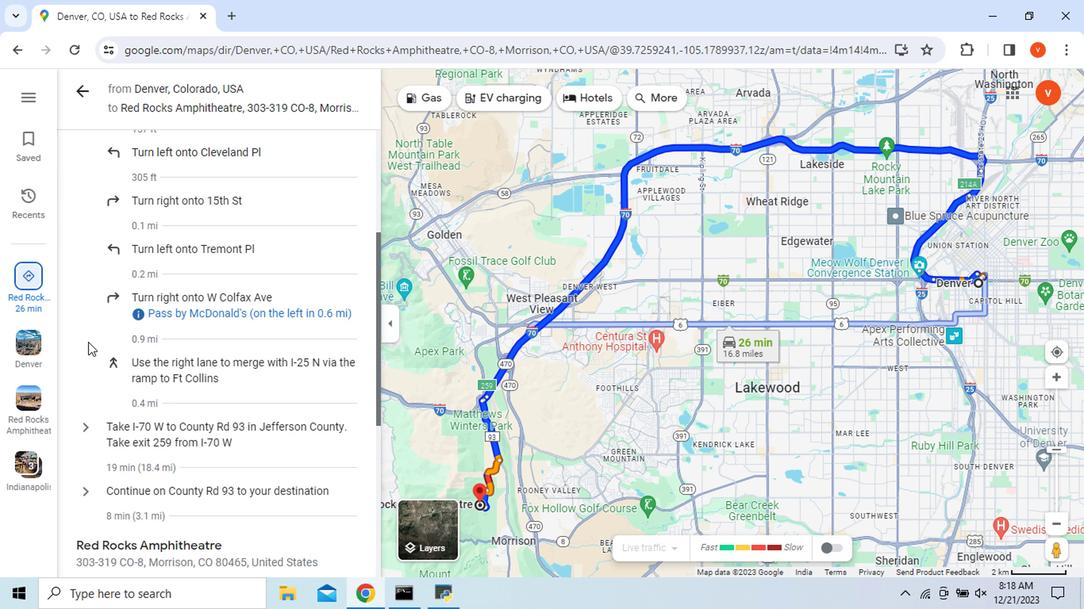 
Action: Mouse scrolled (88, 343) with delta (0, -1)
Screenshot: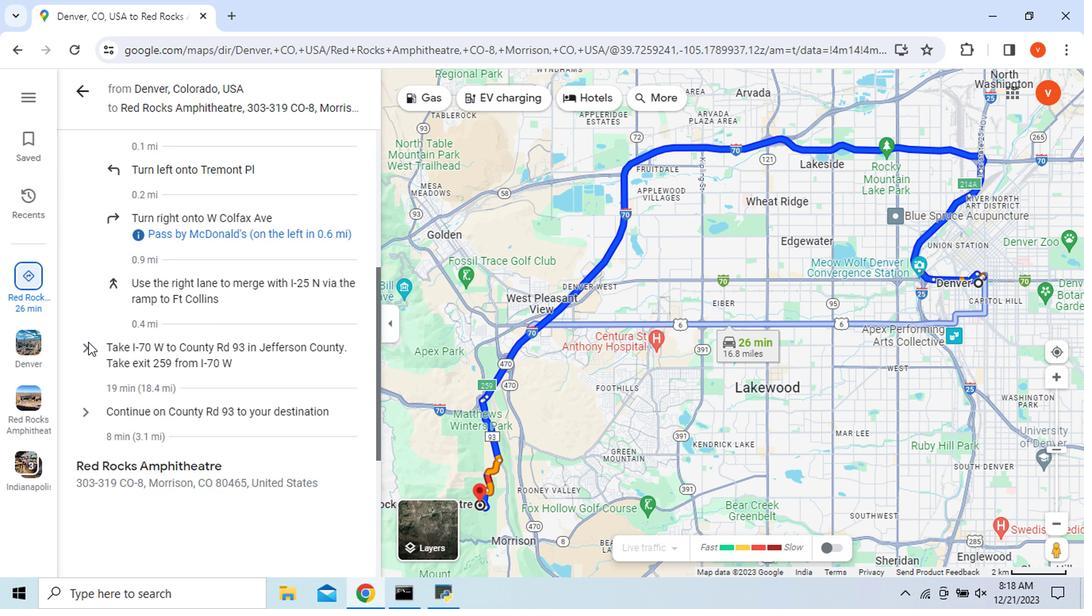 
Action: Mouse moved to (88, 341)
Screenshot: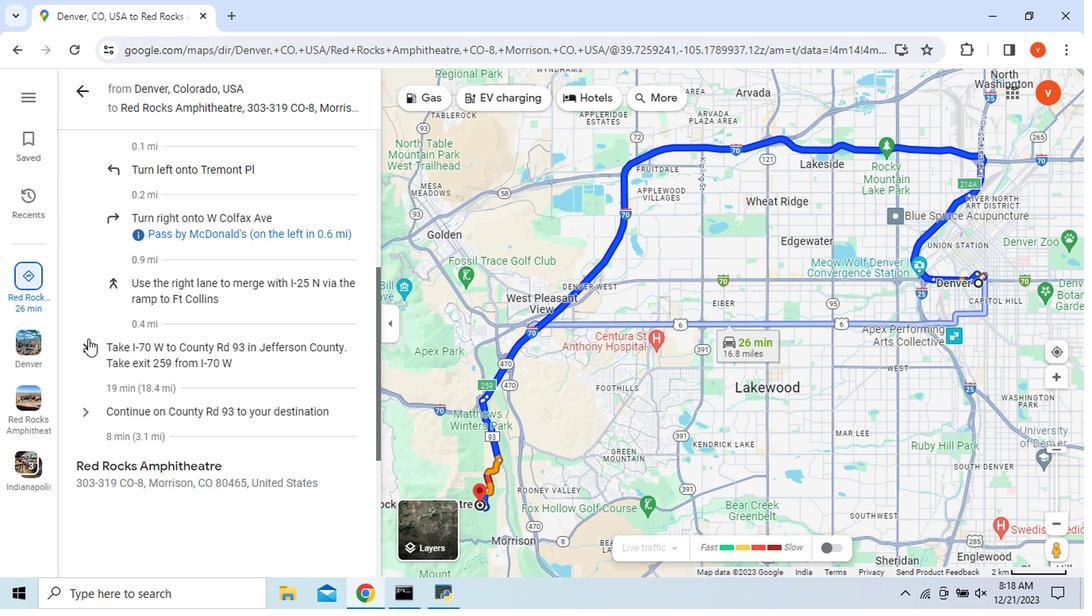 
Action: Mouse pressed left at (88, 341)
Screenshot: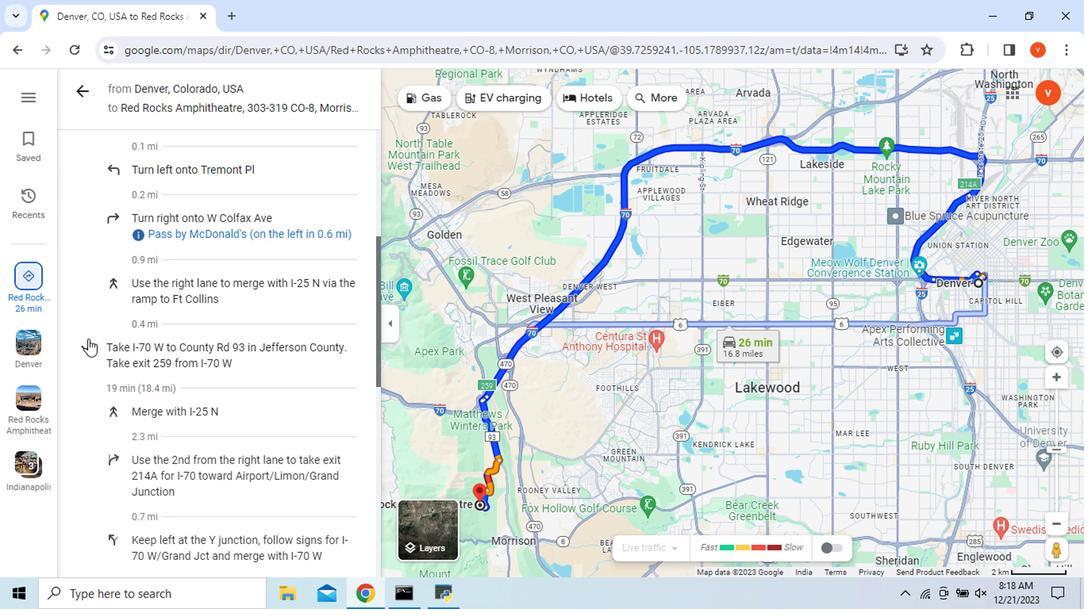 
Action: Mouse scrolled (88, 340) with delta (0, 0)
Screenshot: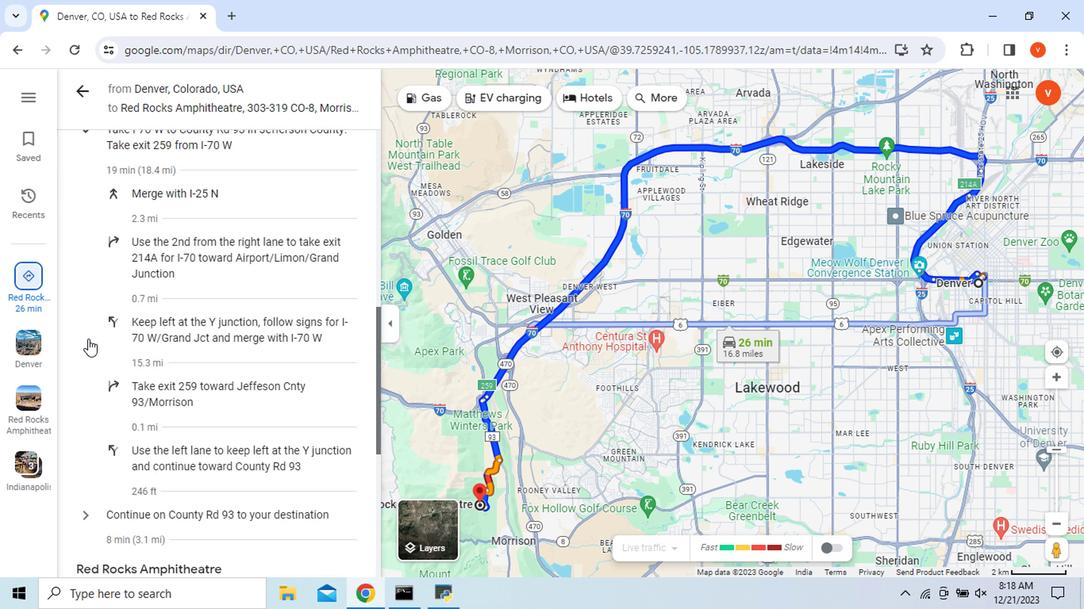 
Action: Mouse scrolled (88, 340) with delta (0, 0)
Screenshot: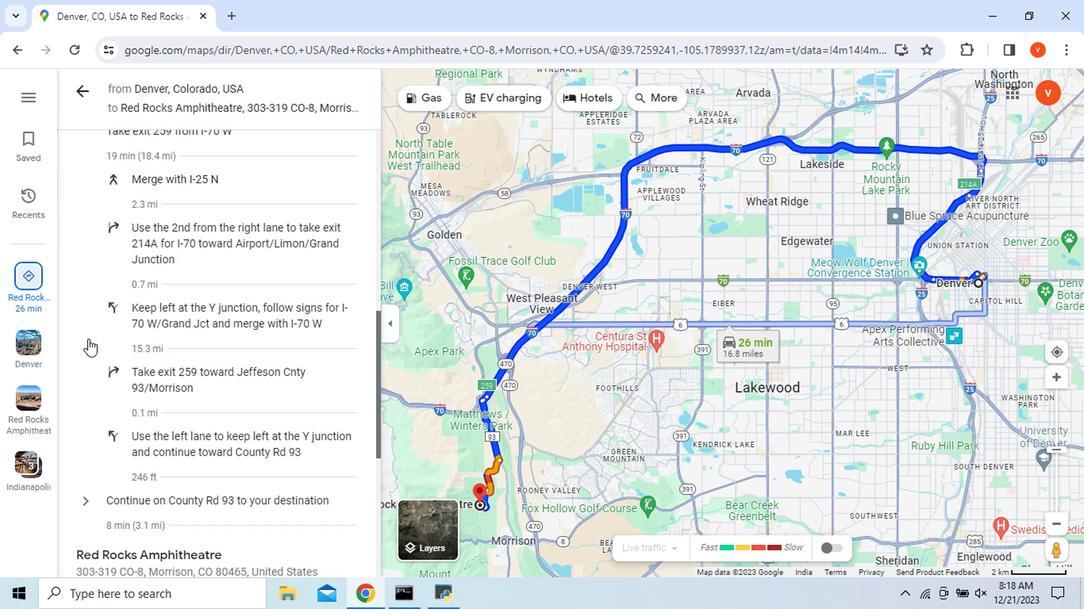 
Action: Mouse scrolled (88, 340) with delta (0, 0)
Screenshot: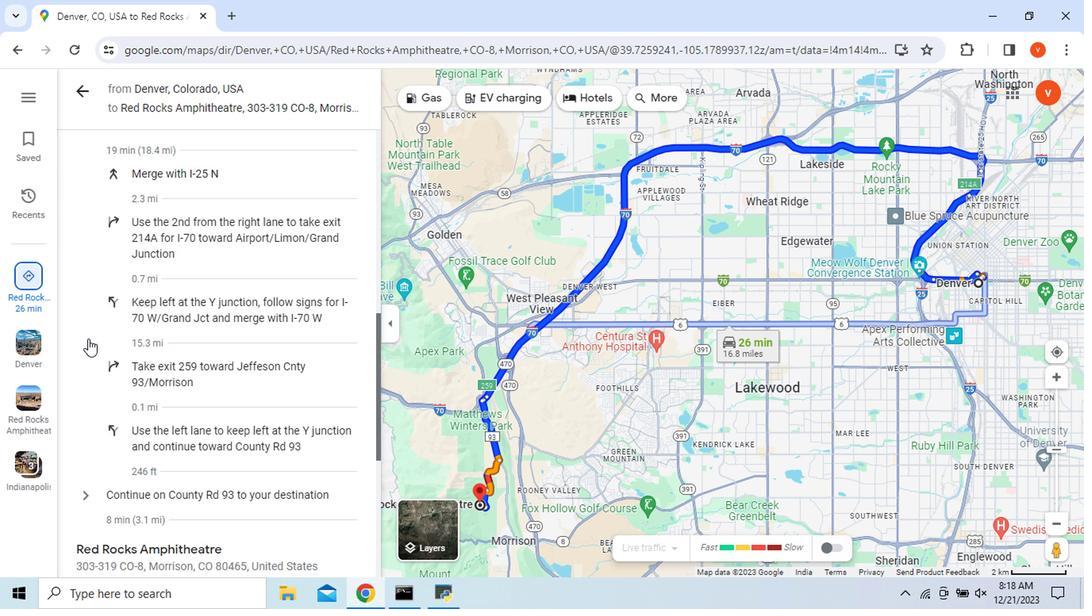 
Action: Mouse scrolled (88, 340) with delta (0, 0)
Screenshot: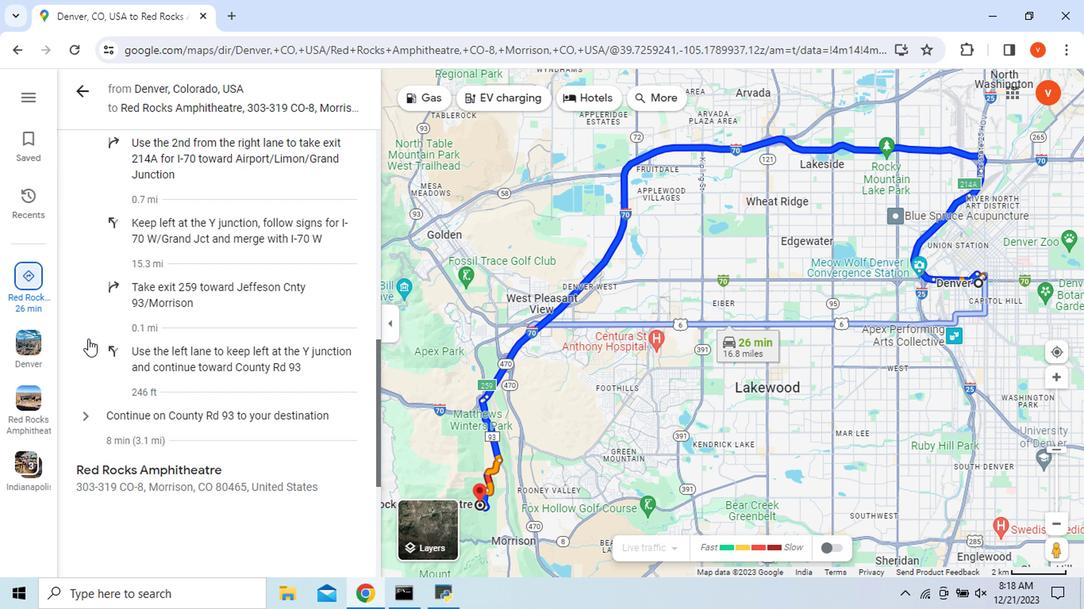 
Action: Mouse scrolled (88, 340) with delta (0, 0)
Screenshot: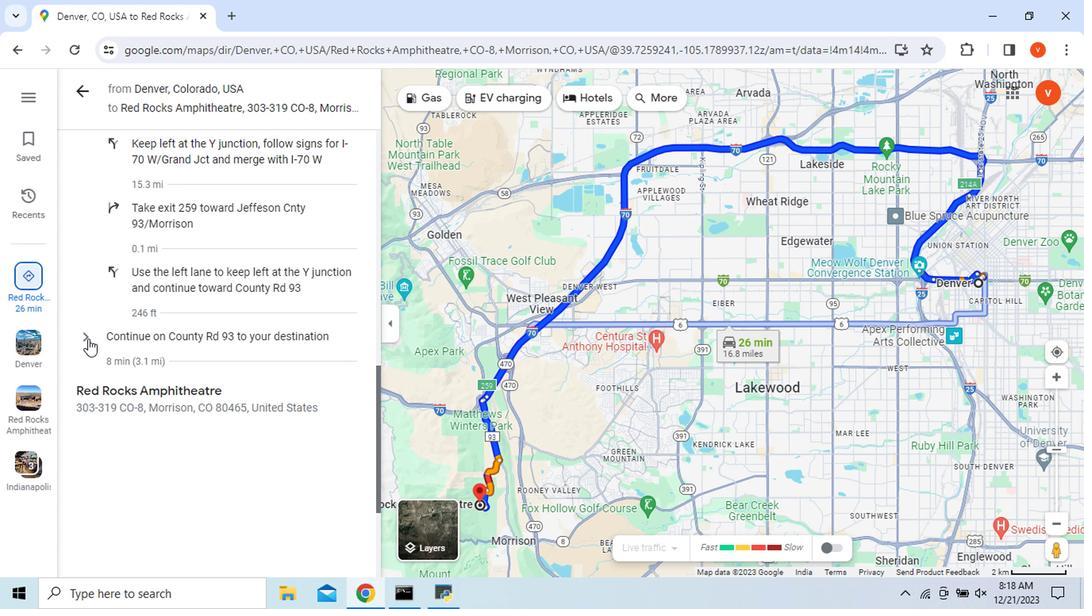 
Action: Mouse pressed left at (88, 341)
Screenshot: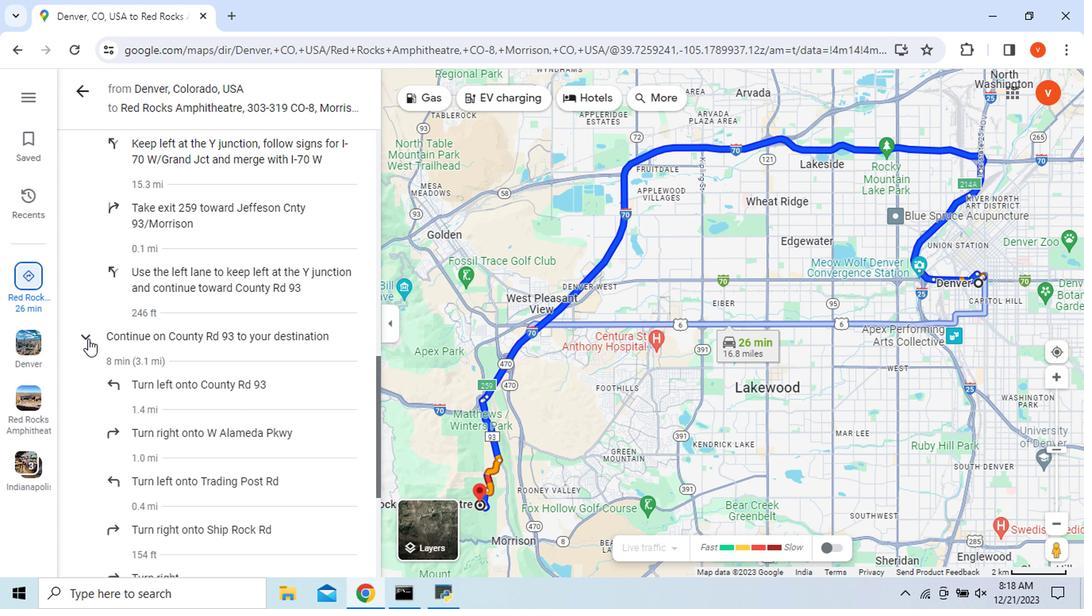 
Action: Mouse scrolled (88, 340) with delta (0, 0)
Screenshot: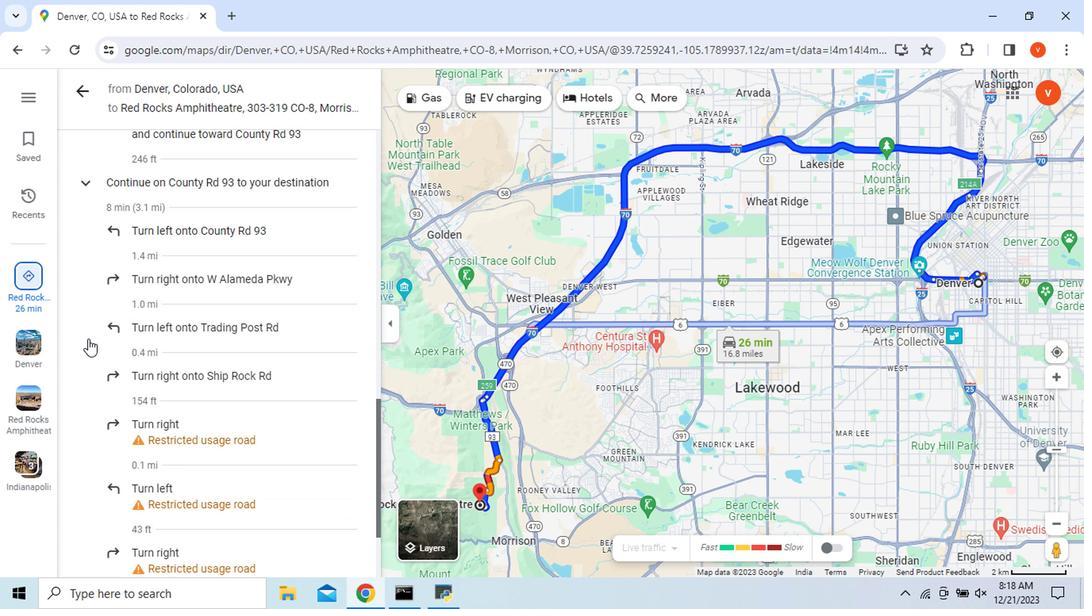 
Action: Mouse scrolled (88, 340) with delta (0, 0)
Screenshot: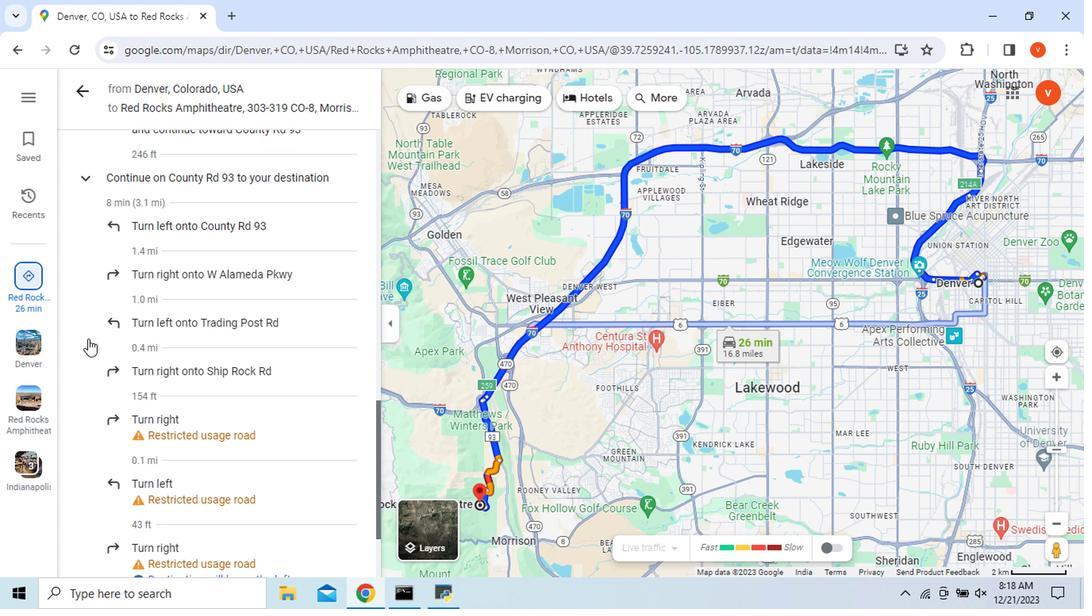 
Action: Mouse scrolled (88, 340) with delta (0, 0)
Screenshot: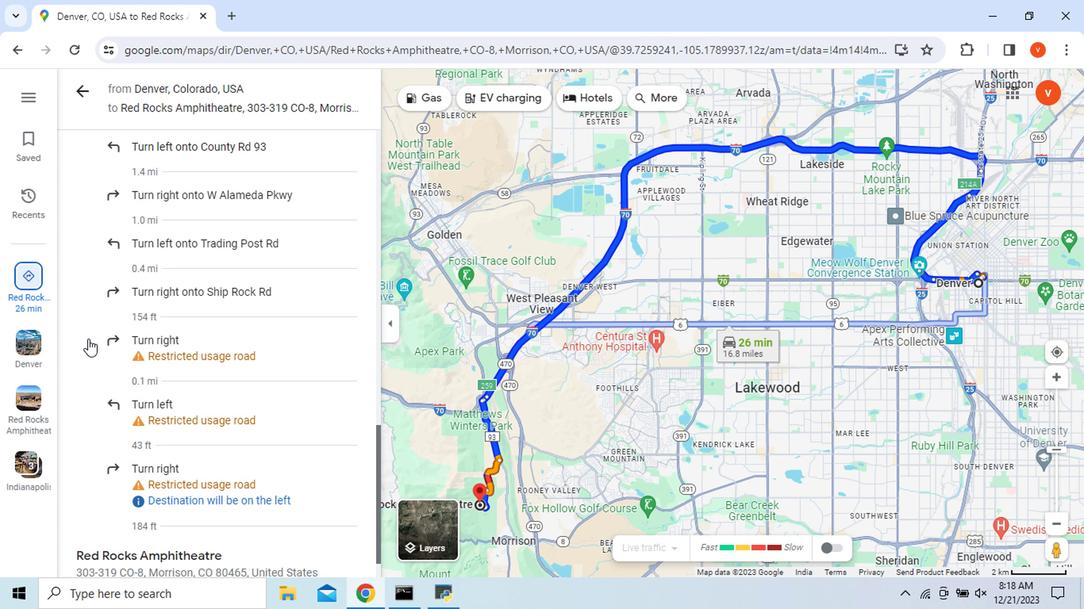 
Action: Mouse scrolled (88, 340) with delta (0, 0)
Screenshot: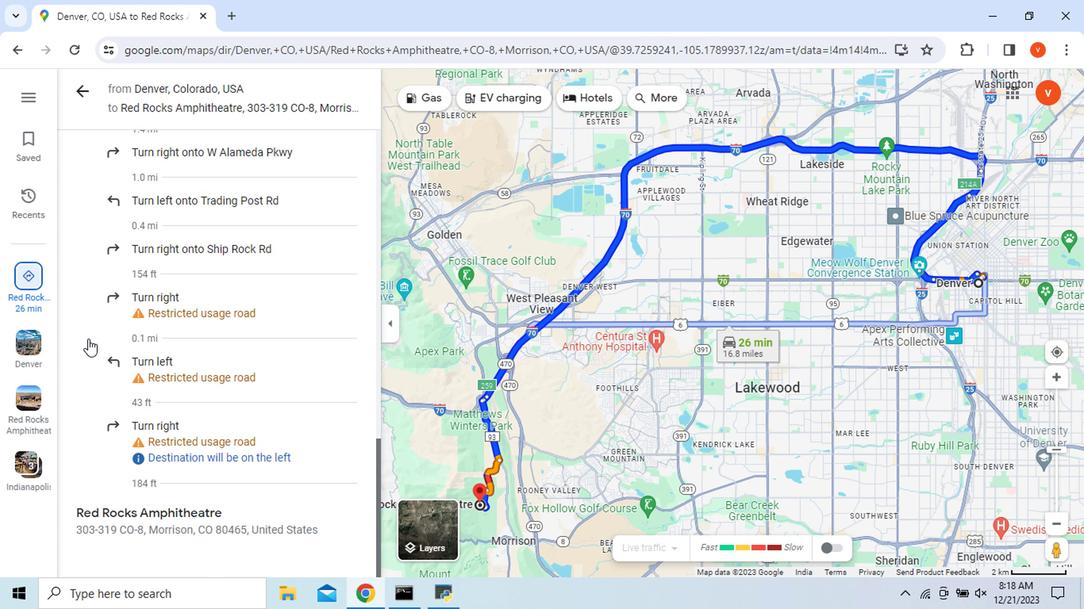 
Action: Mouse scrolled (88, 340) with delta (0, 0)
Screenshot: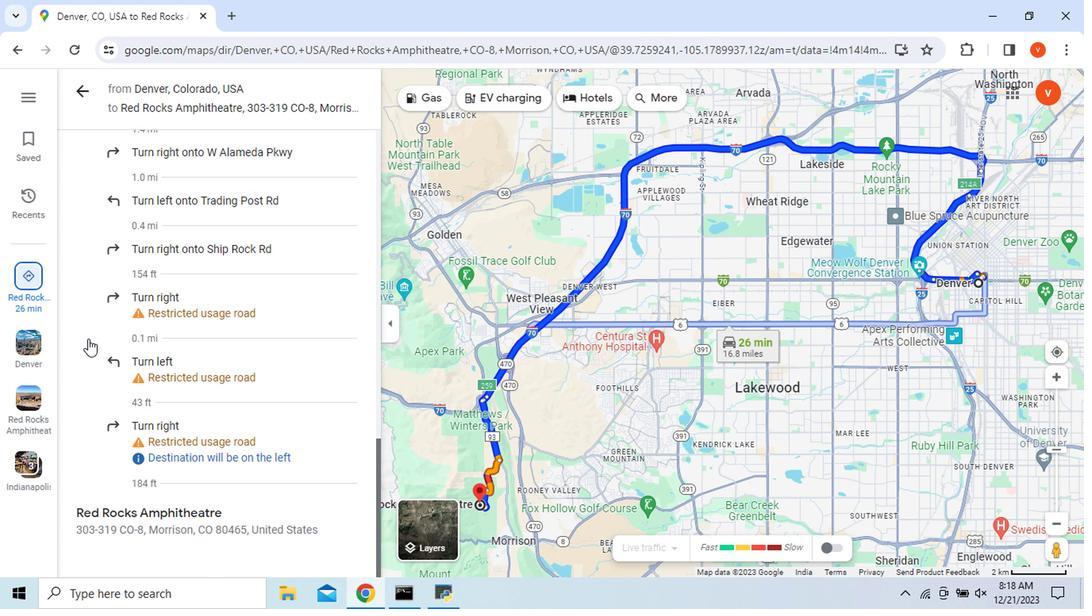 
Action: Mouse moved to (83, 99)
Screenshot: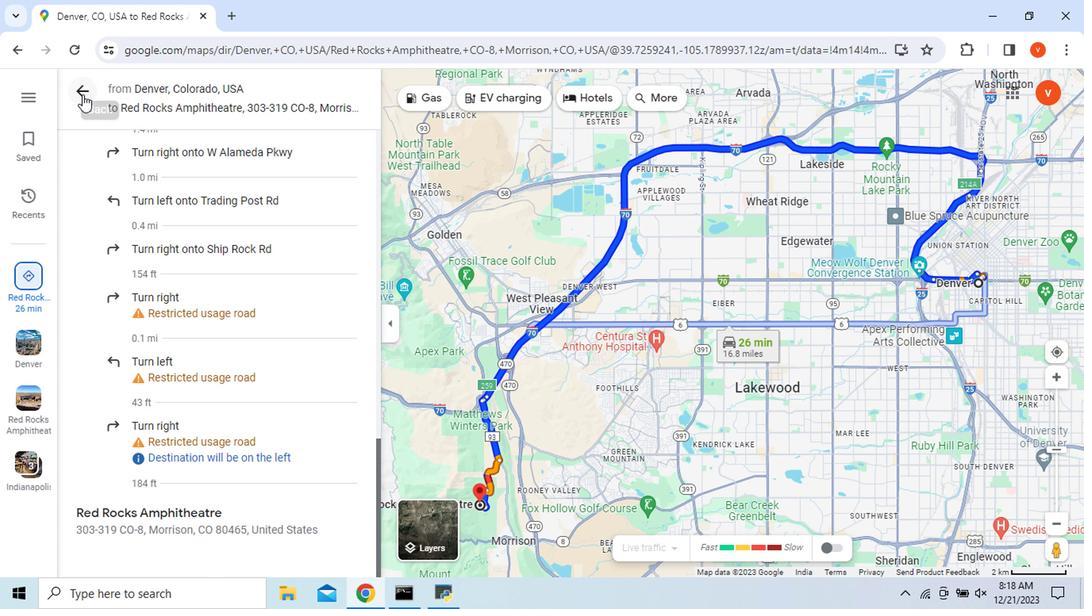
Action: Mouse pressed left at (83, 99)
Screenshot: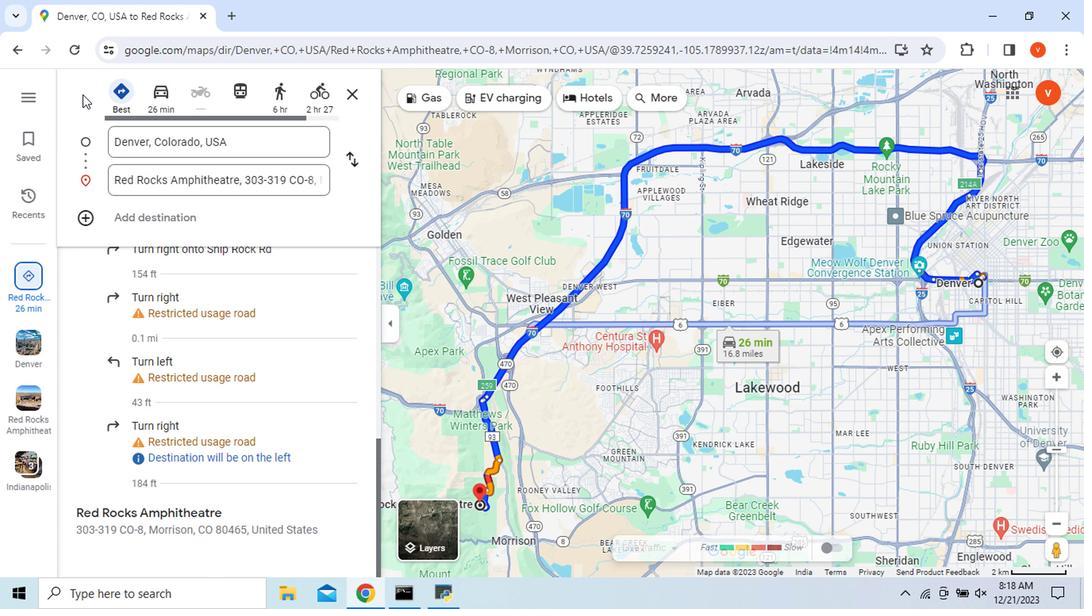 
Action: Mouse moved to (437, 509)
Screenshot: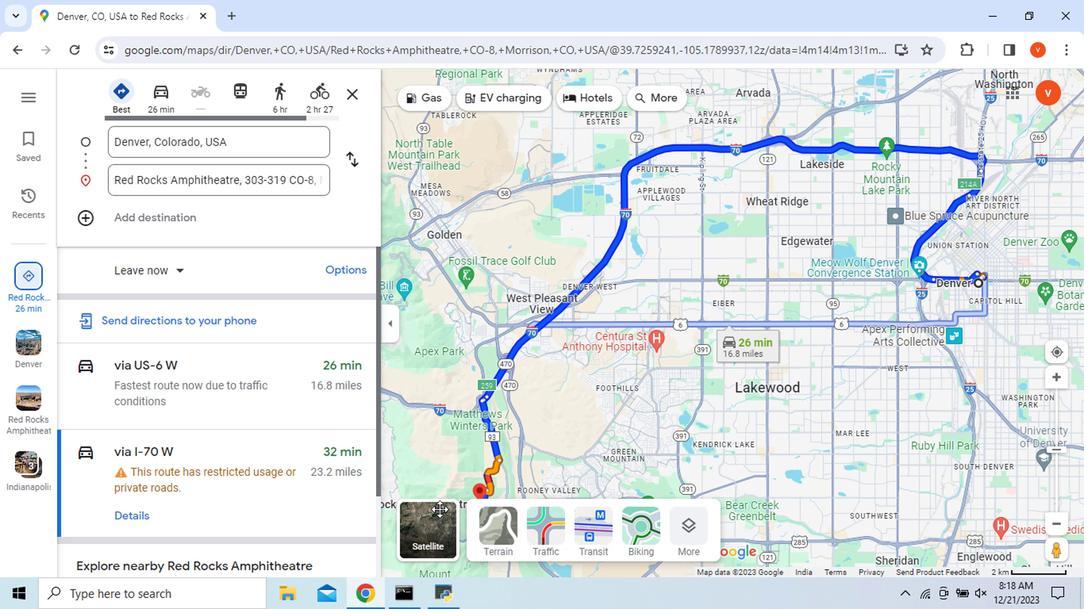 
Action: Mouse pressed left at (437, 509)
Screenshot: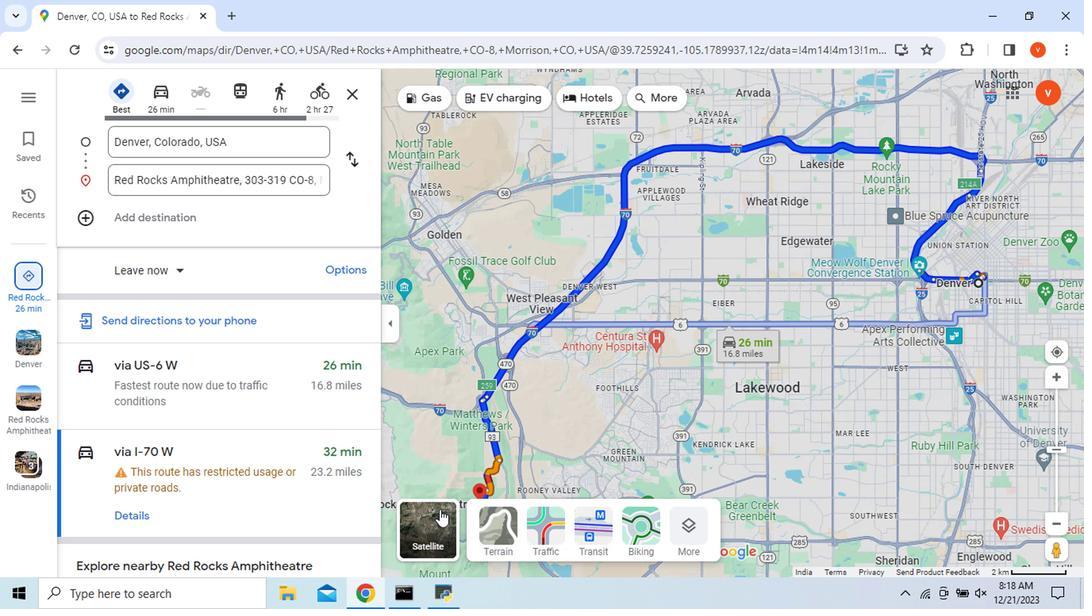 
Action: Mouse moved to (439, 443)
Screenshot: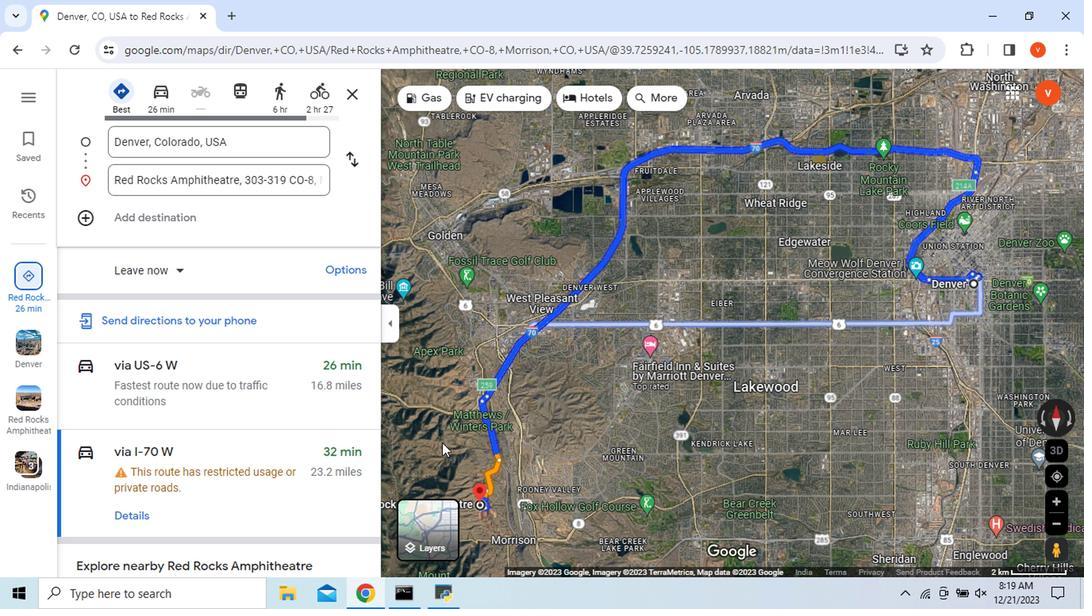 
Action: Mouse scrolled (439, 442) with delta (0, -1)
Screenshot: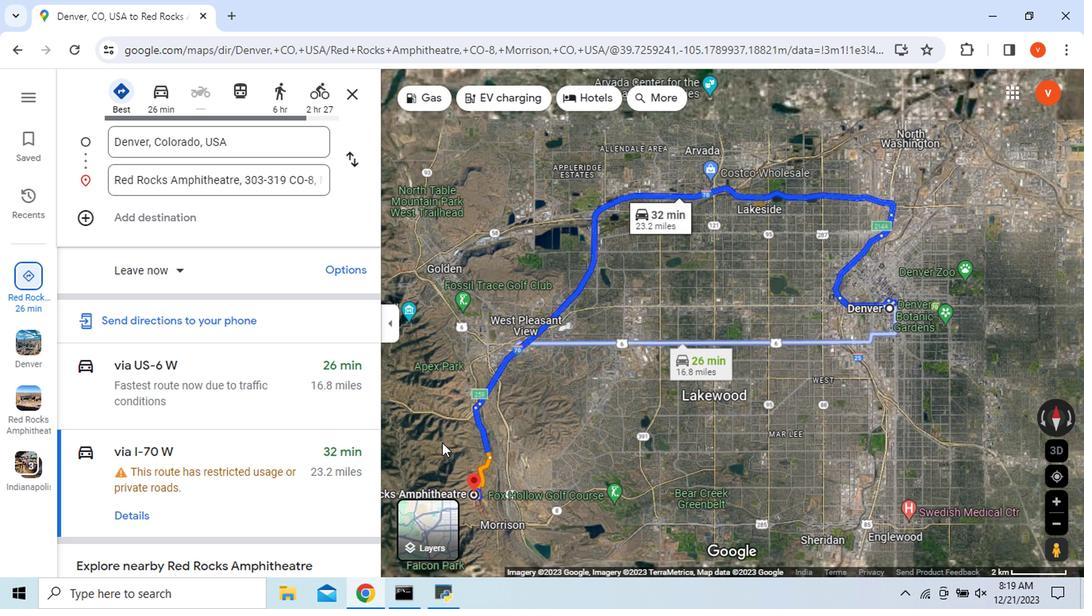 
Action: Mouse moved to (404, 526)
Screenshot: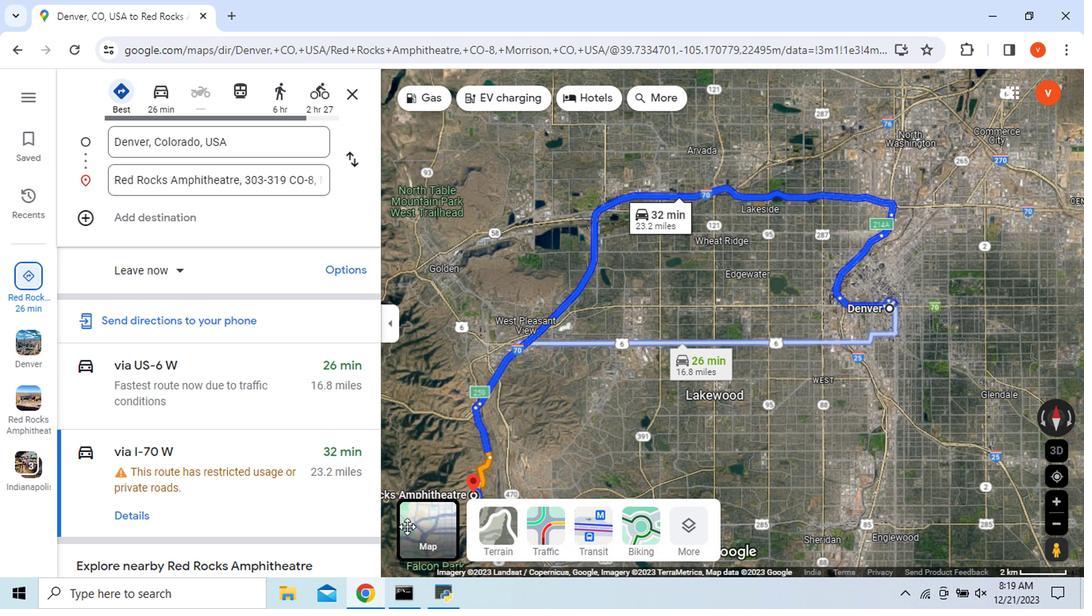 
Action: Mouse pressed left at (404, 526)
Screenshot: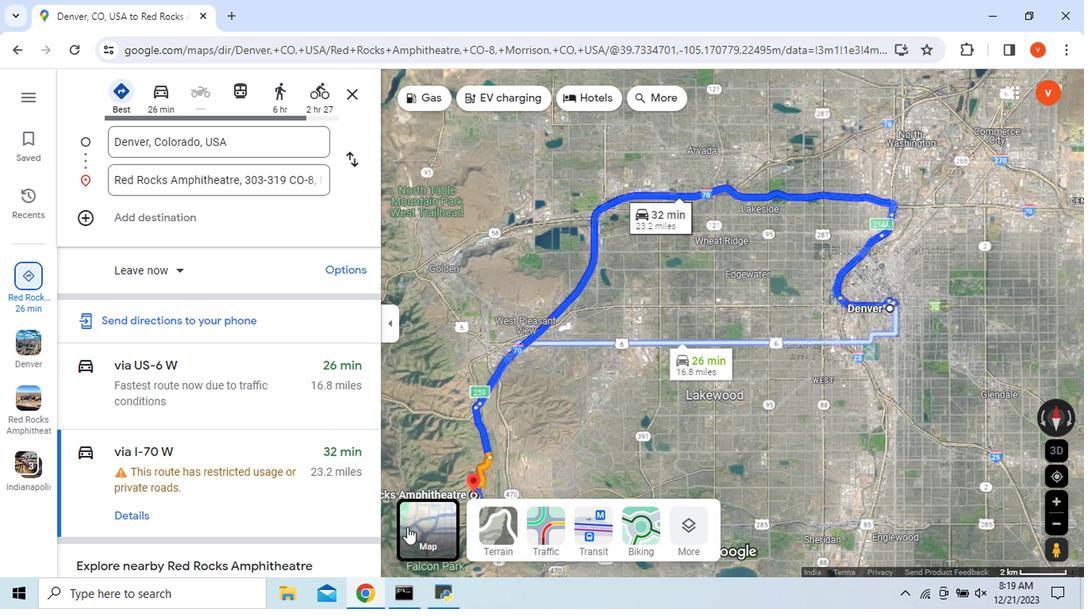 
Action: Mouse moved to (430, 393)
Screenshot: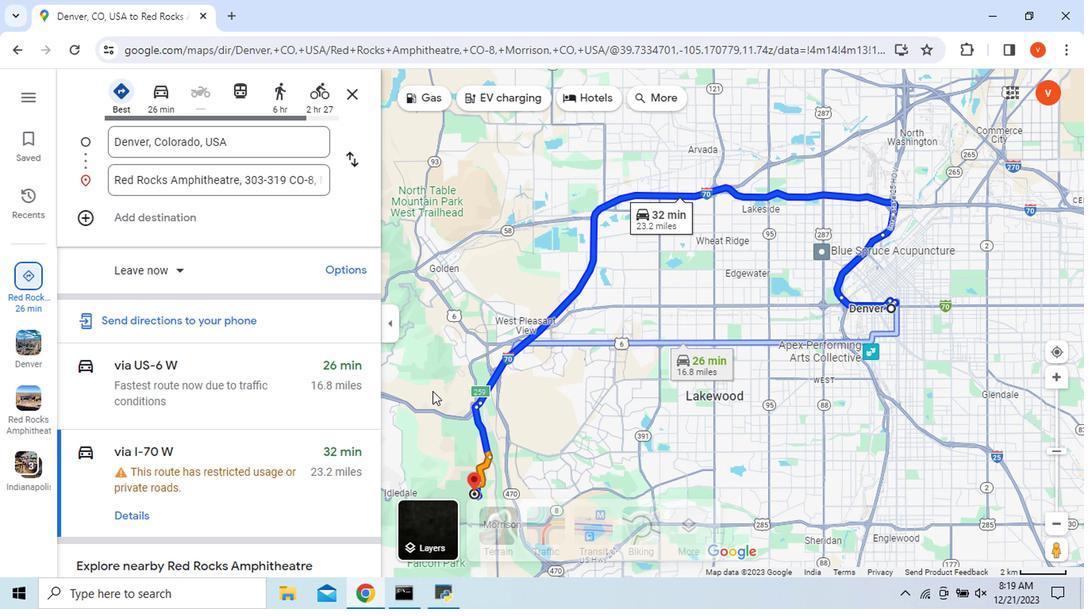 
